 Task: Open Card Software Performance Review in Board Crisis Planning to Workspace Corporate Finance and add a team member Softage.1@softage.net, a label Orange, a checklist Compensation and Benefits, an attachment from Trello, a color Orange and finally, add a card description 'Develop and launch new email marketing campaign for lead generation' and a comment 'Given the potential impact of this task on our customers, let us ensure that we approach it with a focus on customer satisfaction and experience.'. Add a start date 'Jan 05, 1900' with a due date 'Jan 12, 1900'
Action: Mouse moved to (81, 269)
Screenshot: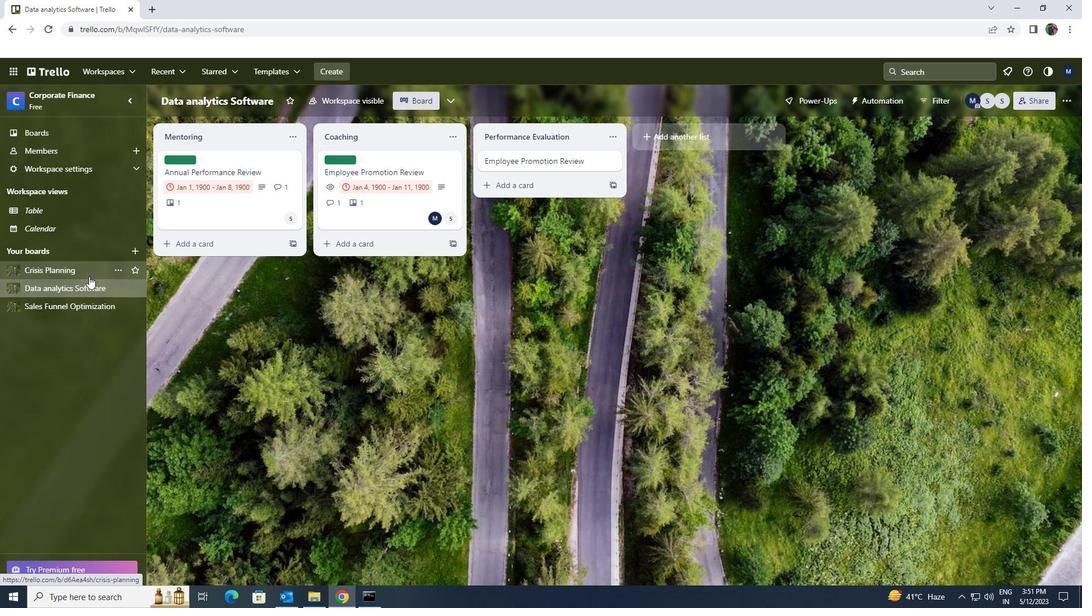 
Action: Mouse pressed left at (81, 269)
Screenshot: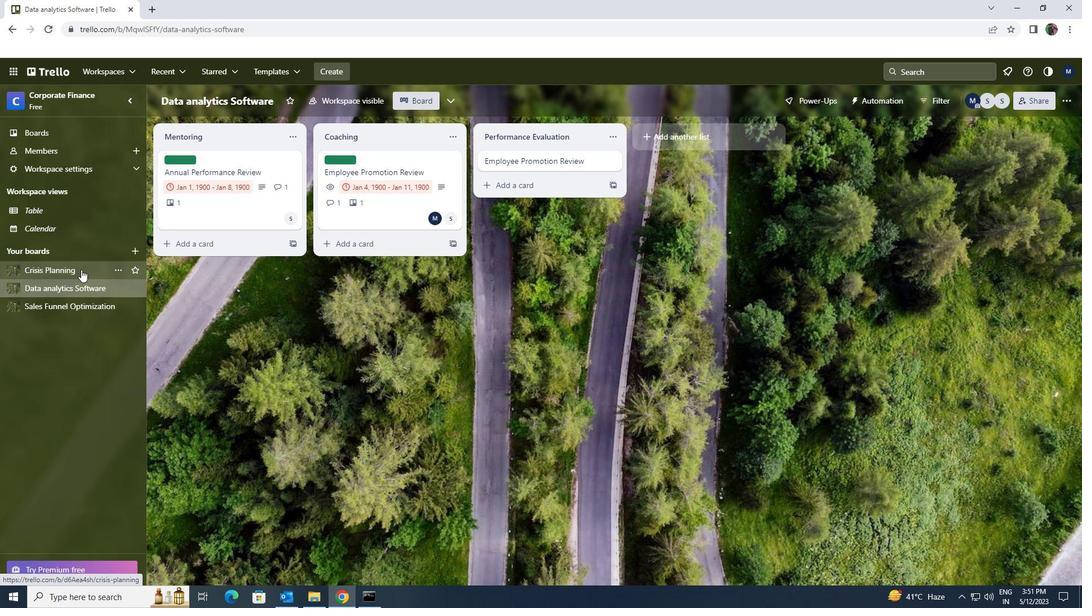 
Action: Mouse moved to (366, 165)
Screenshot: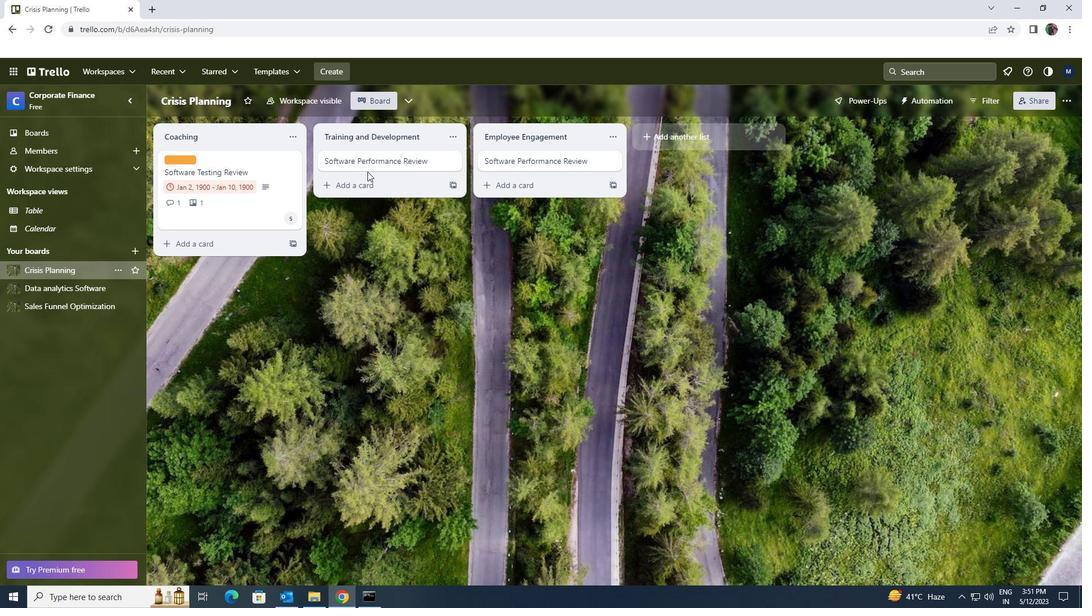 
Action: Mouse pressed left at (366, 165)
Screenshot: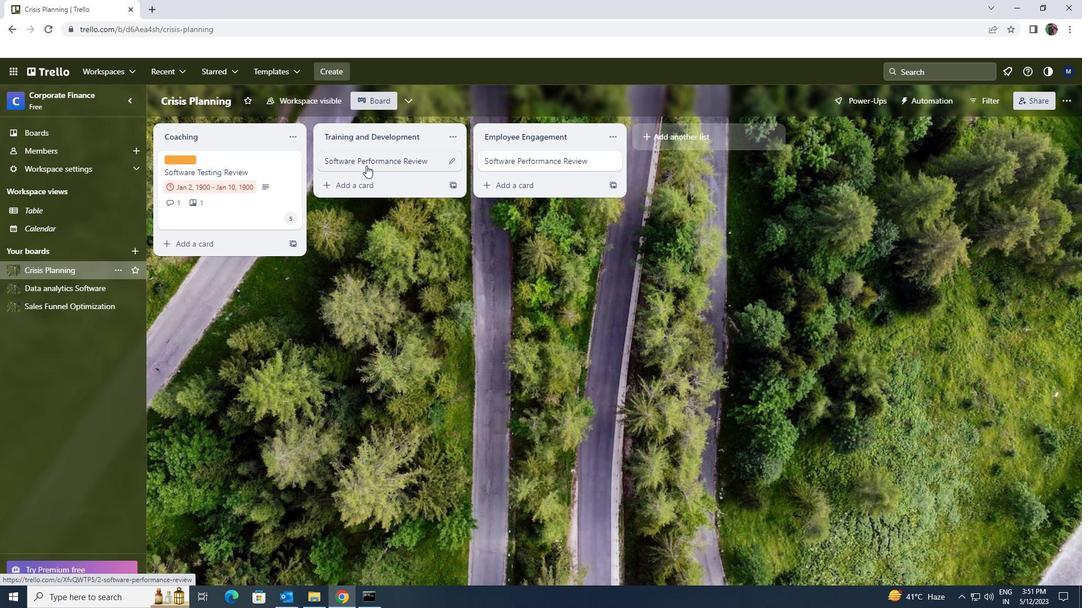 
Action: Mouse moved to (656, 198)
Screenshot: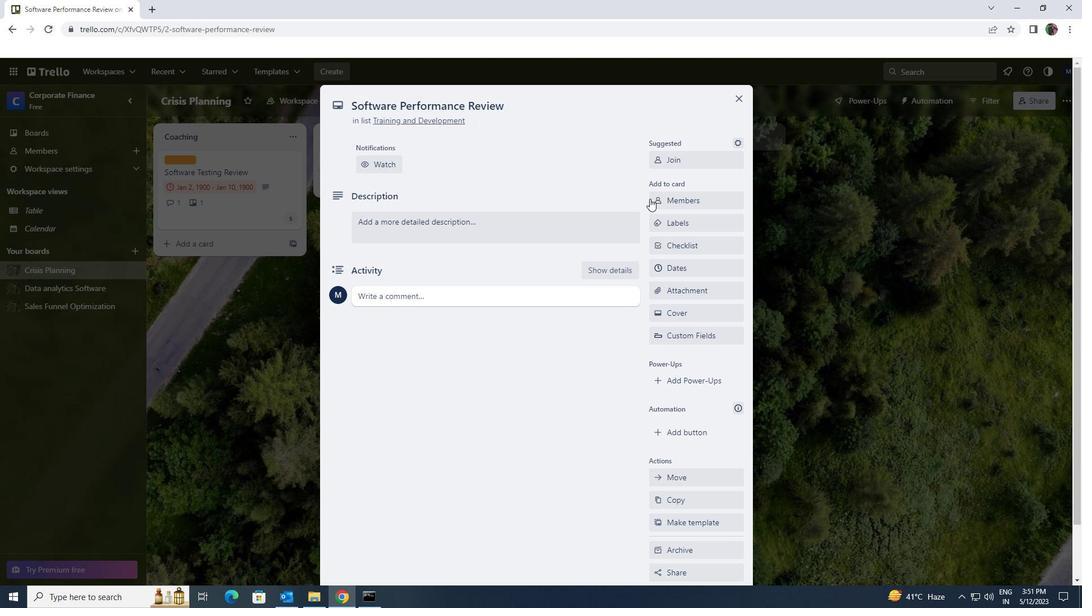 
Action: Mouse pressed left at (656, 198)
Screenshot: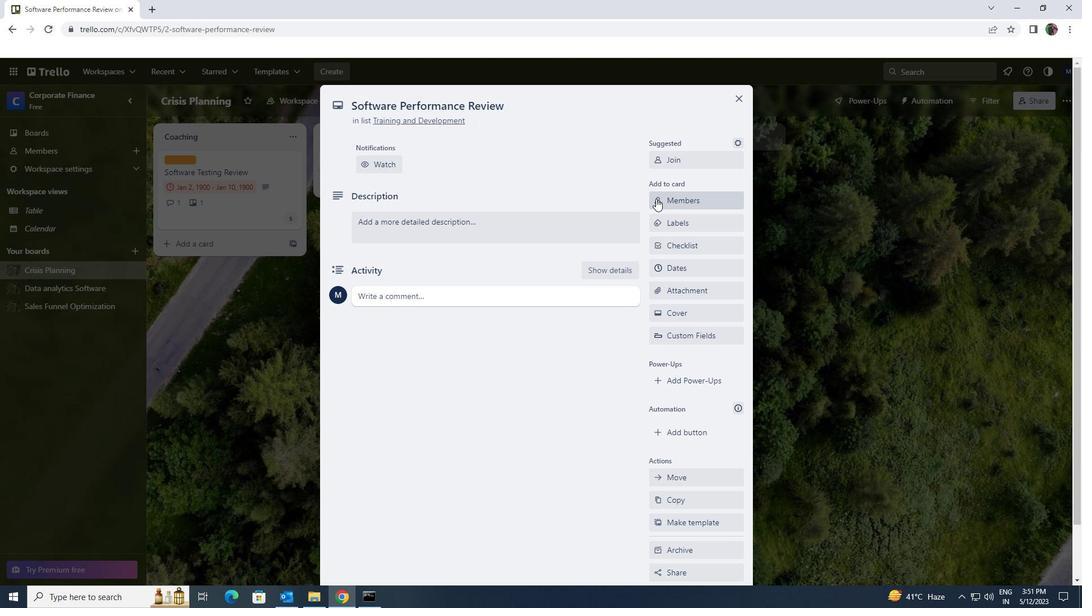 
Action: Mouse moved to (667, 250)
Screenshot: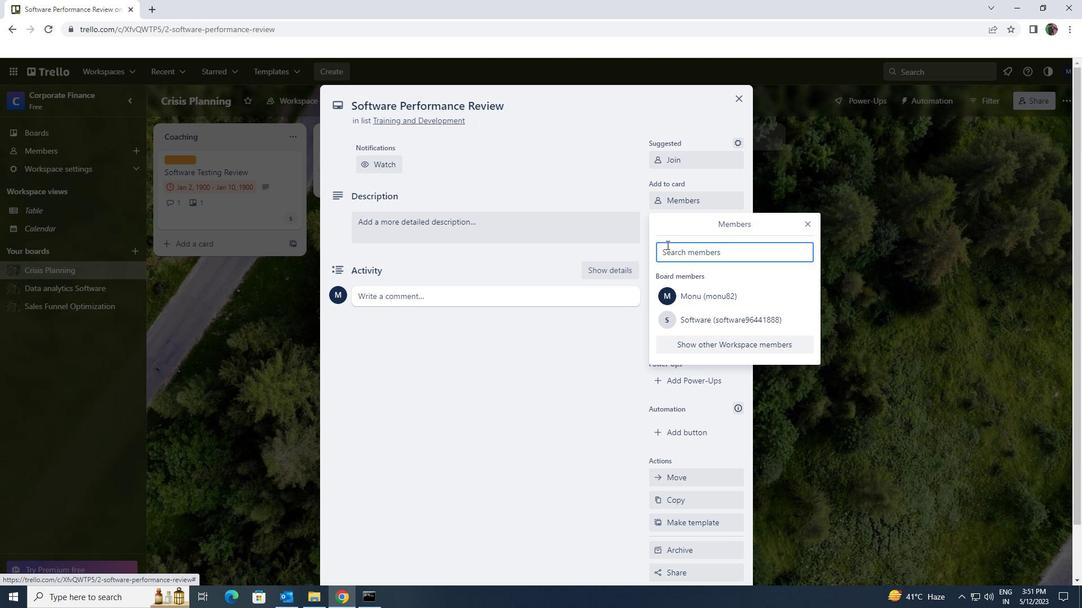 
Action: Key pressed ssoftware.1<Key.shift>@SOFTA<Key.backspace>WARE.NET
Screenshot: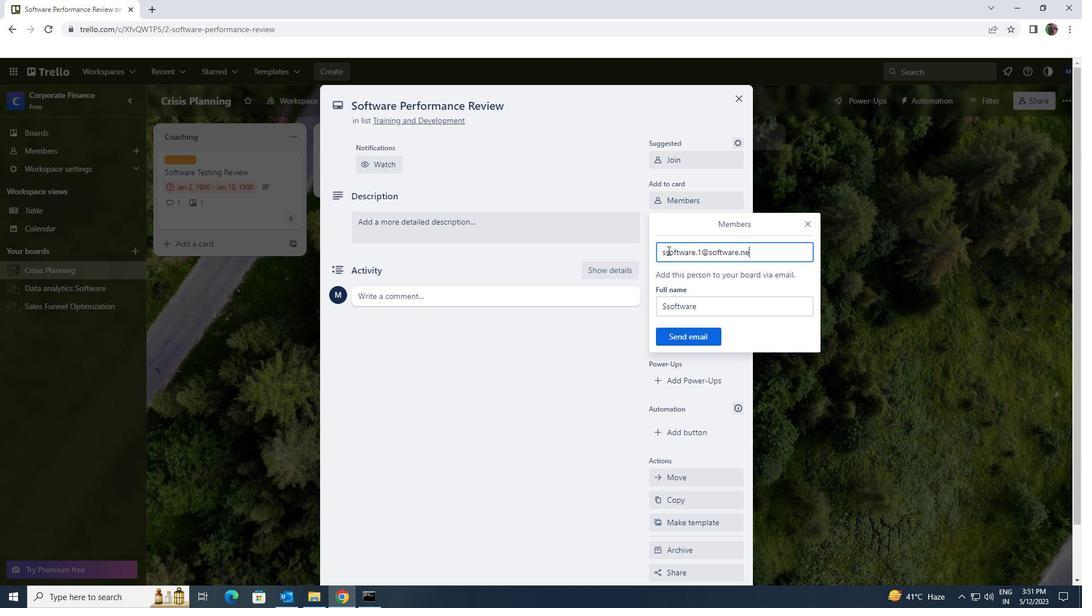 
Action: Mouse moved to (698, 331)
Screenshot: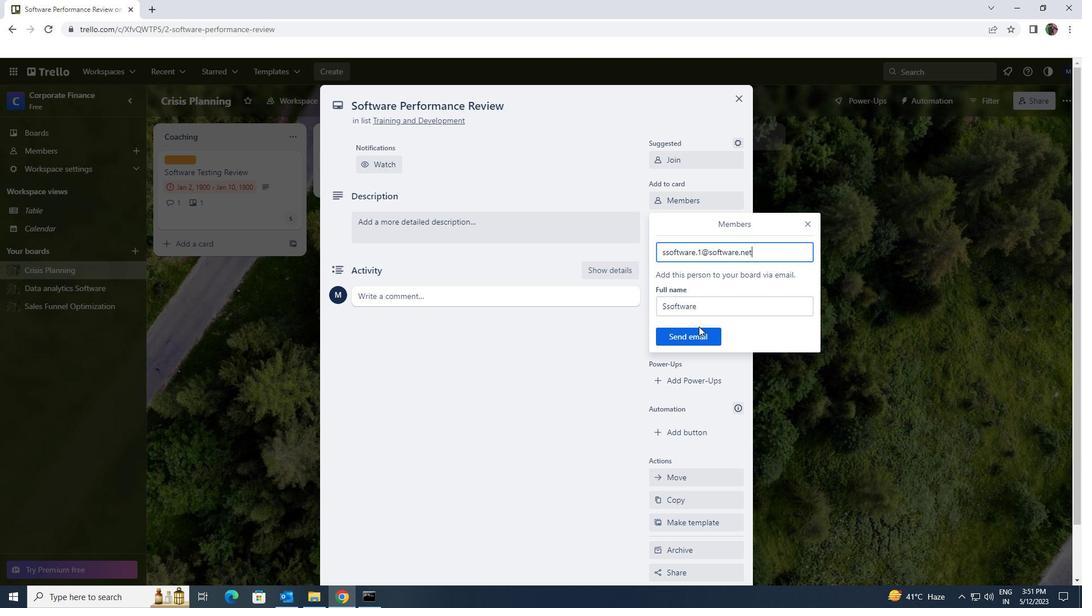 
Action: Mouse pressed left at (698, 331)
Screenshot: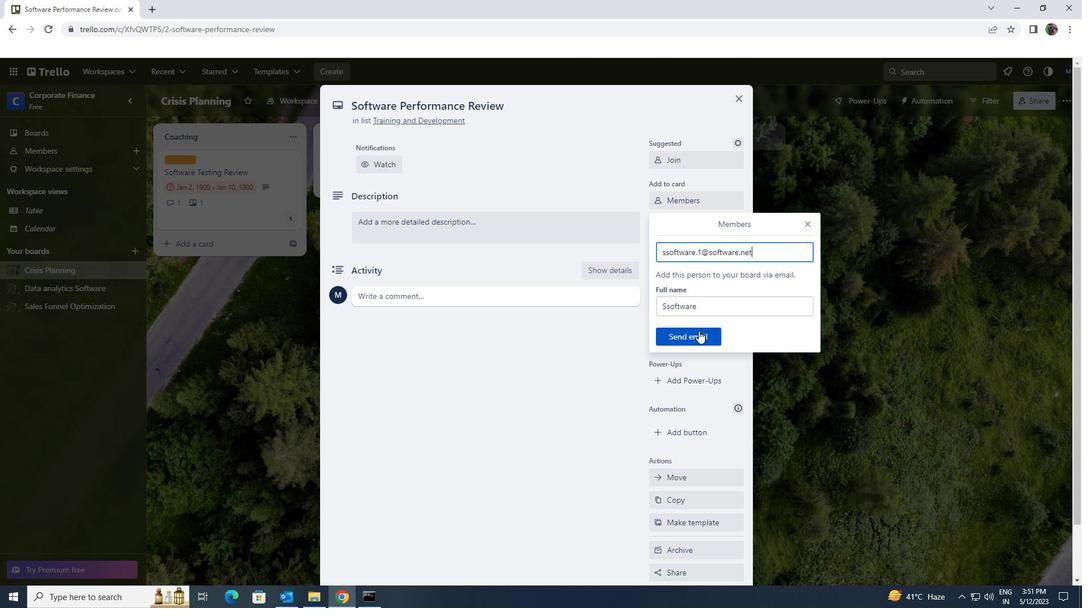 
Action: Mouse moved to (687, 218)
Screenshot: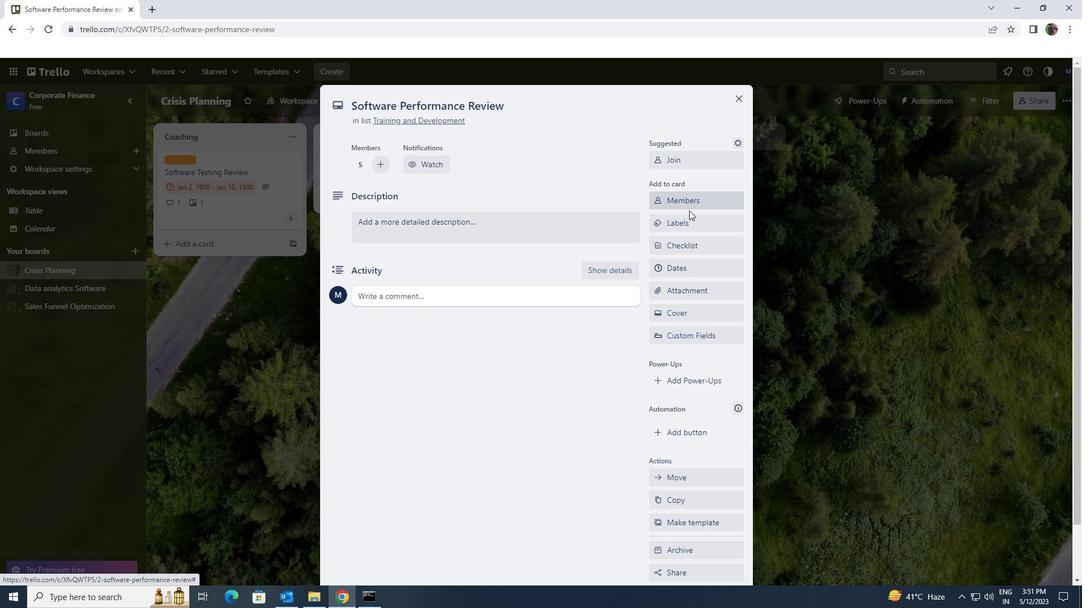 
Action: Mouse pressed left at (687, 218)
Screenshot: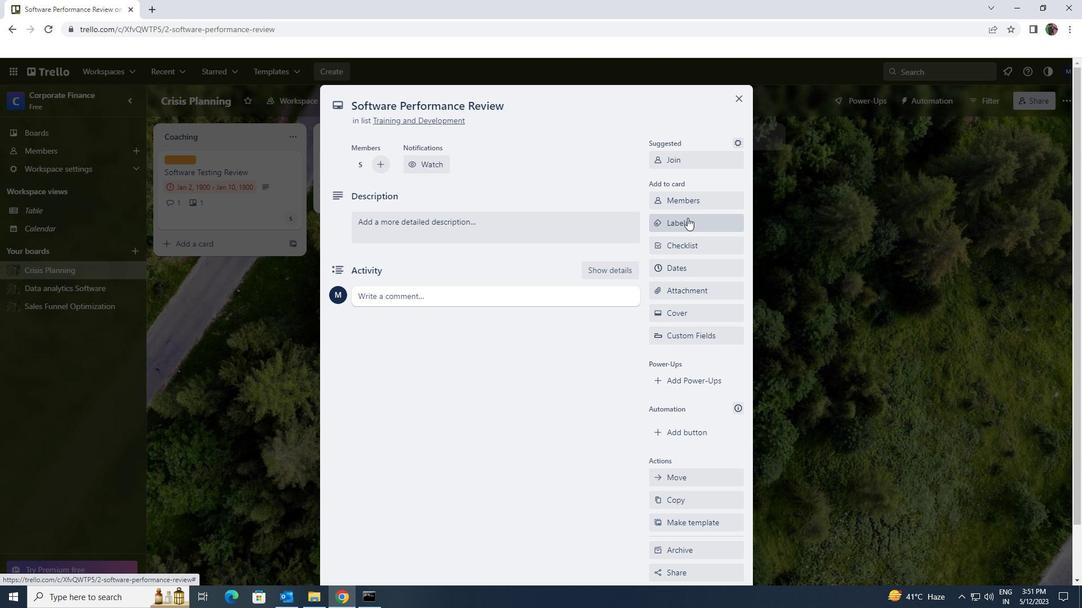 
Action: Mouse moved to (704, 443)
Screenshot: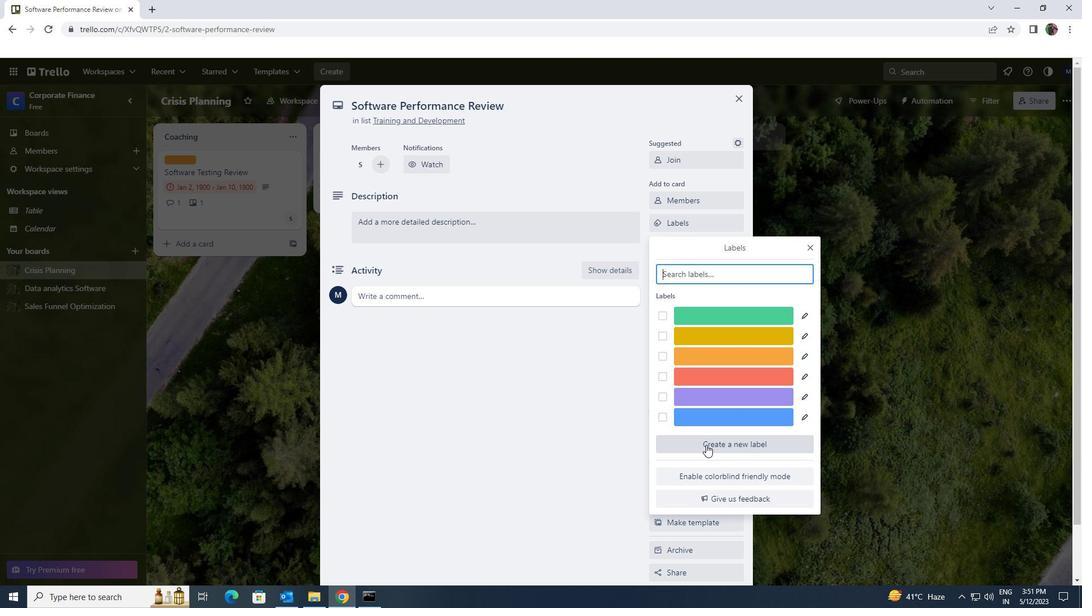 
Action: Mouse pressed left at (704, 443)
Screenshot: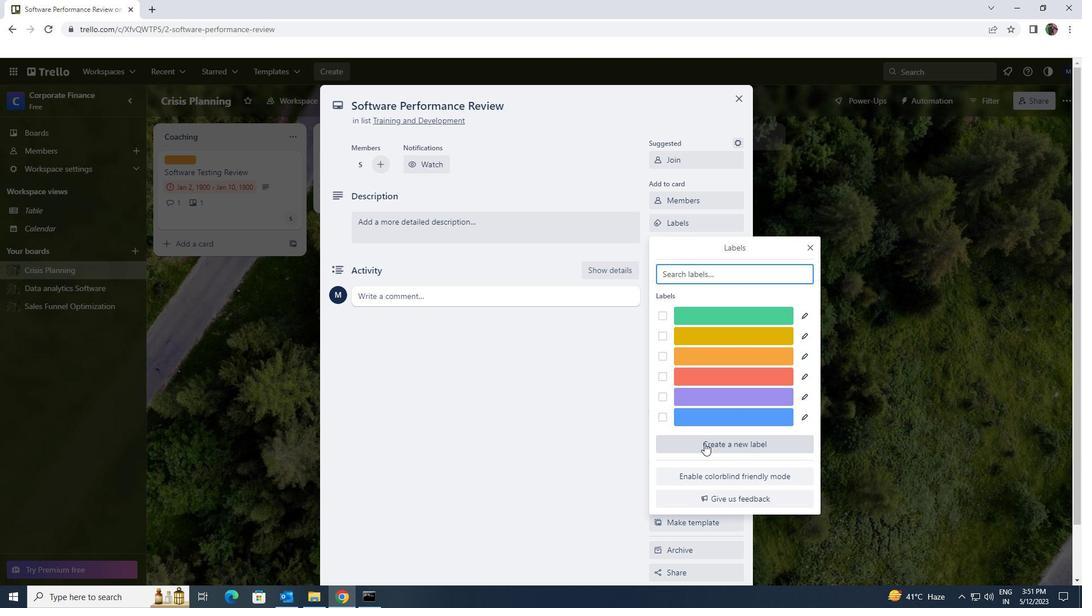 
Action: Mouse moved to (745, 413)
Screenshot: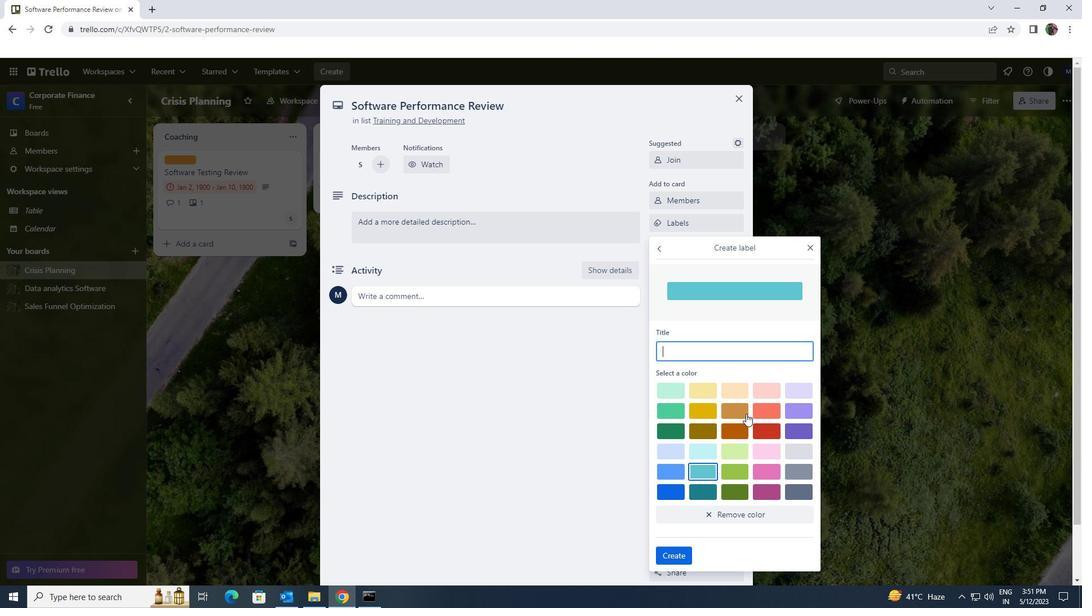 
Action: Mouse pressed left at (745, 413)
Screenshot: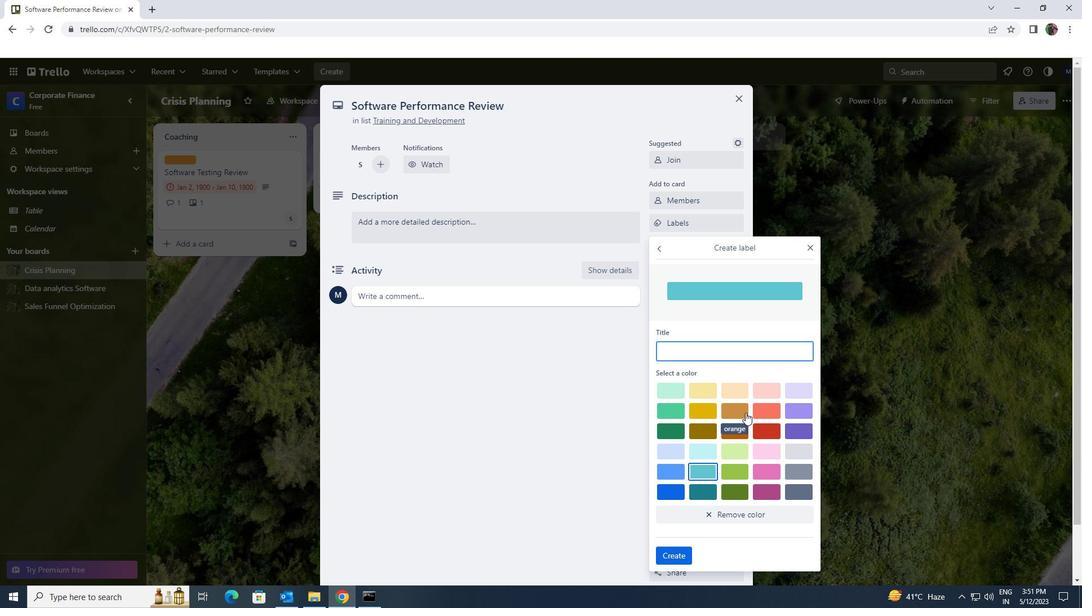 
Action: Mouse moved to (684, 553)
Screenshot: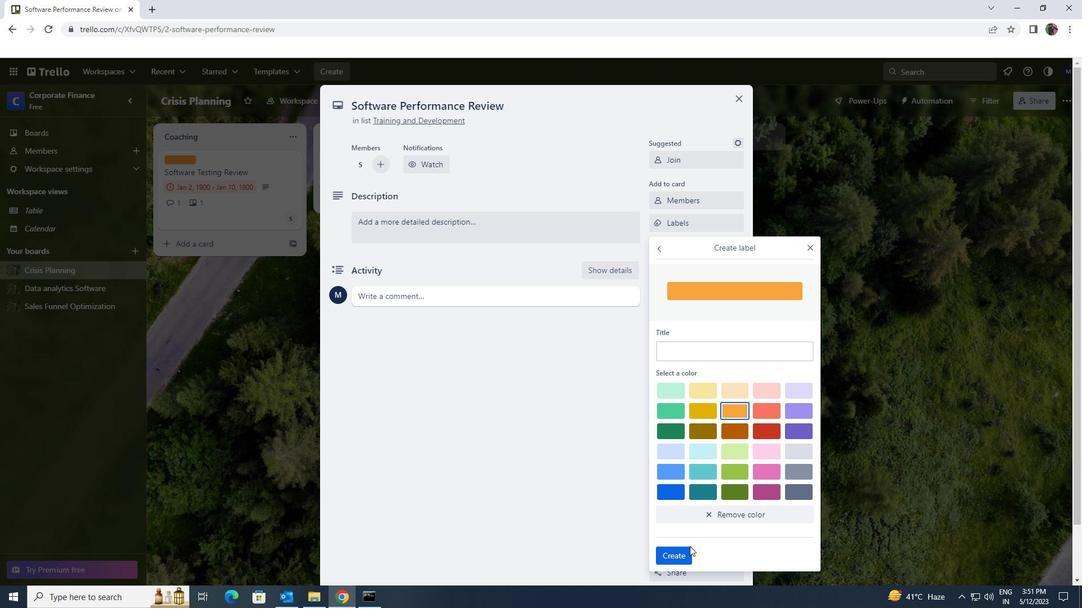 
Action: Mouse pressed left at (684, 553)
Screenshot: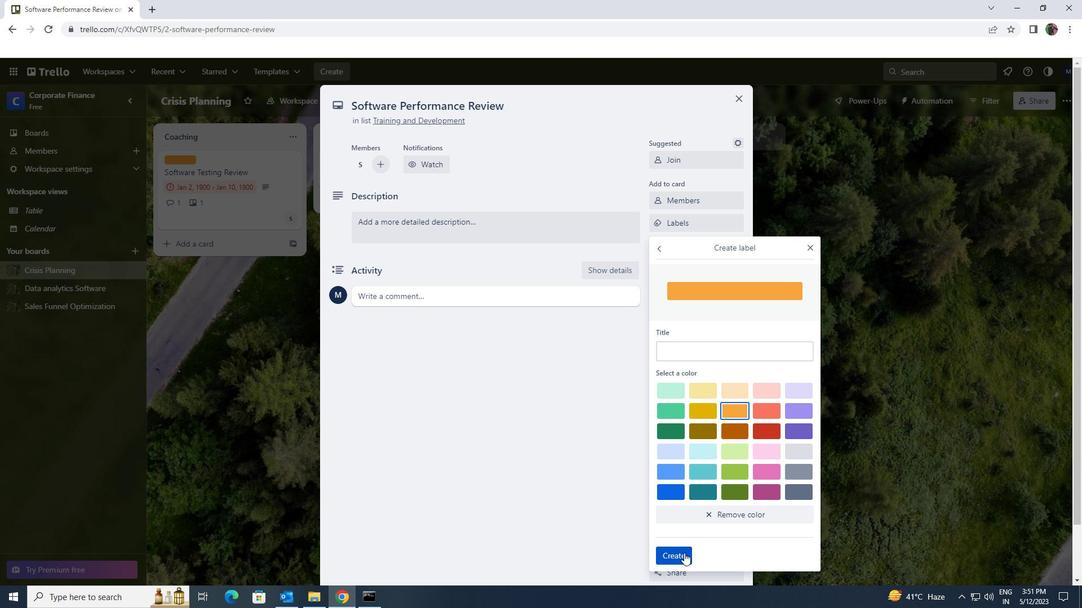 
Action: Mouse moved to (810, 246)
Screenshot: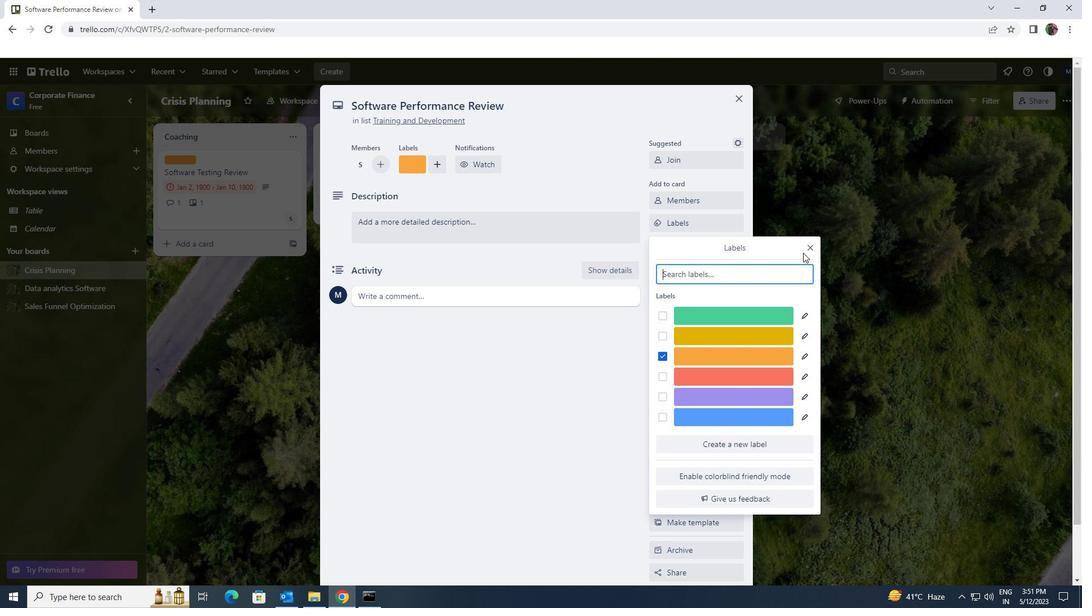 
Action: Mouse pressed left at (810, 246)
Screenshot: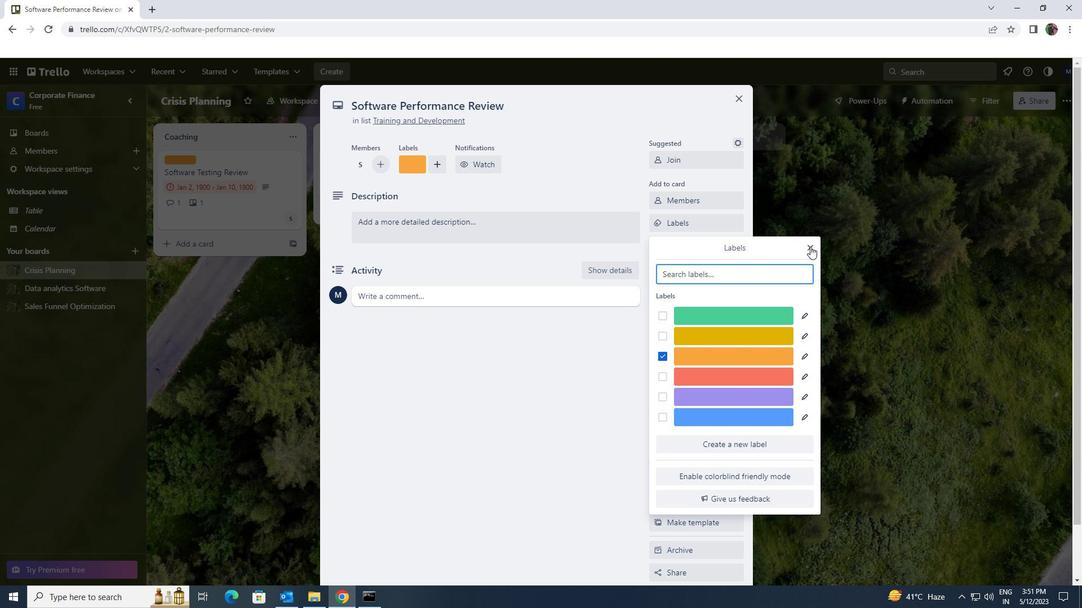 
Action: Mouse moved to (716, 245)
Screenshot: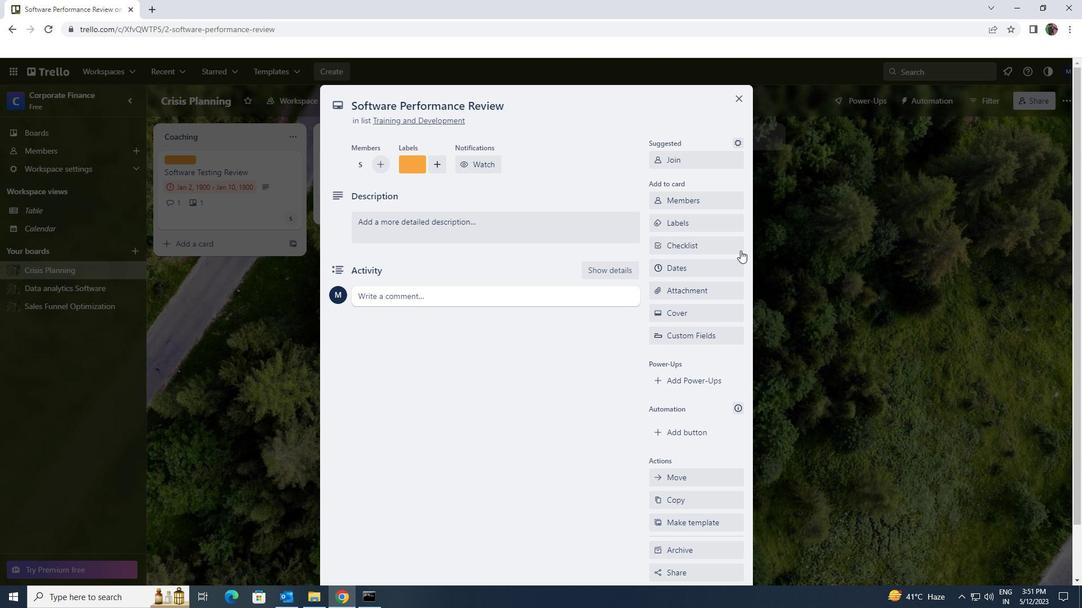 
Action: Mouse pressed left at (716, 245)
Screenshot: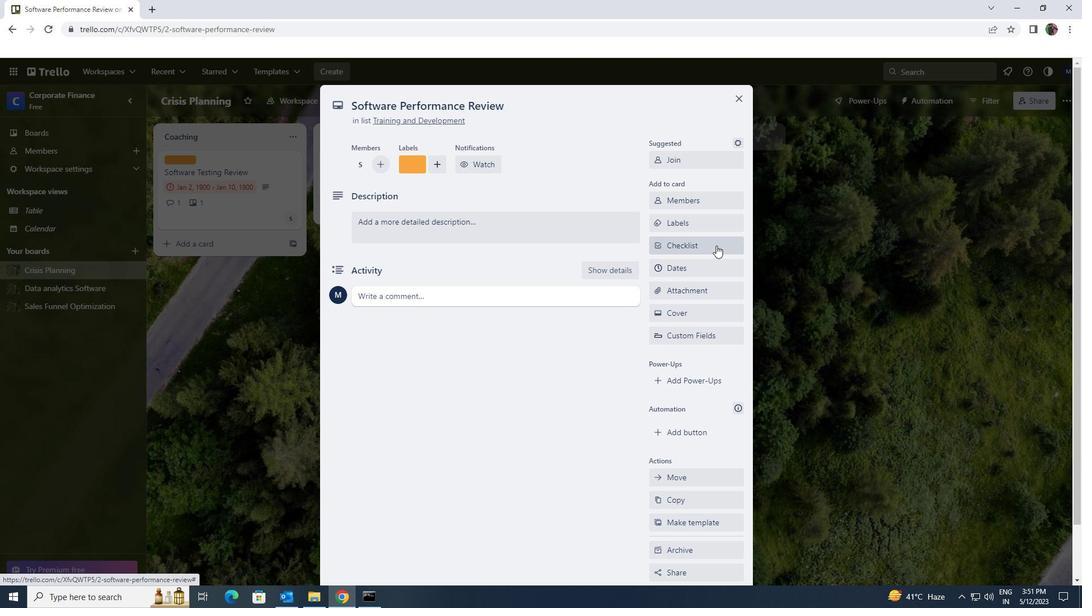 
Action: Key pressed <Key.shift>COMPENSATION<Key.space>AND<Key.space>BENEFITS
Screenshot: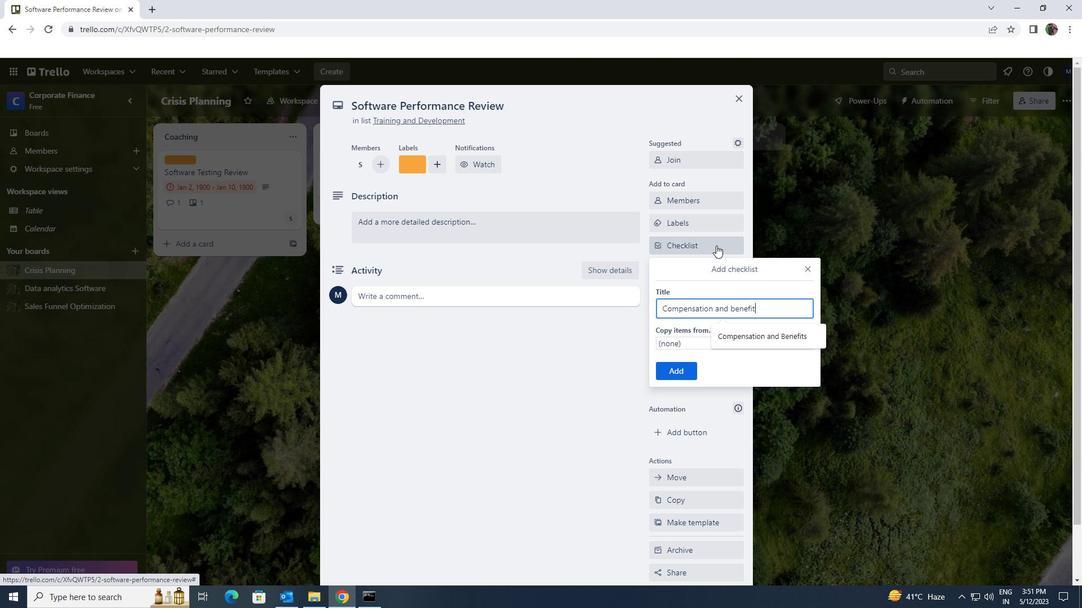 
Action: Mouse moved to (668, 370)
Screenshot: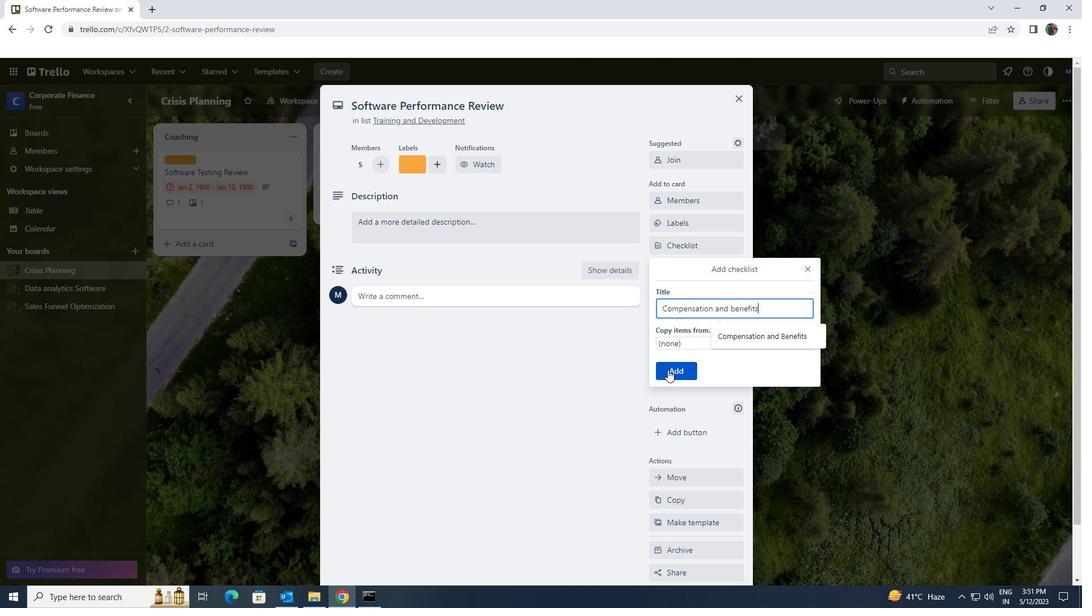 
Action: Mouse pressed left at (668, 370)
Screenshot: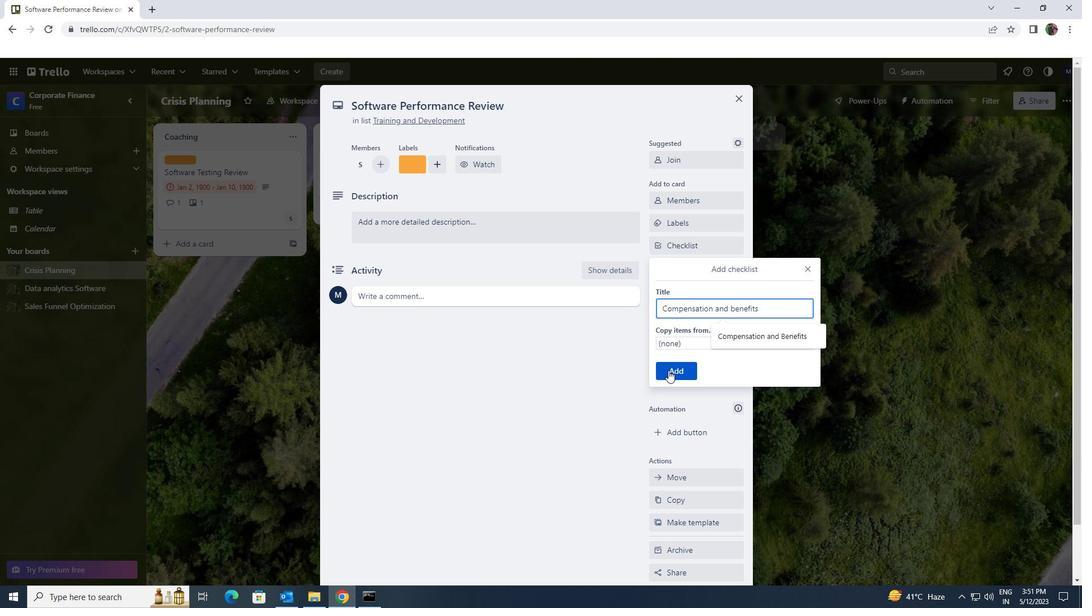 
Action: Mouse moved to (691, 286)
Screenshot: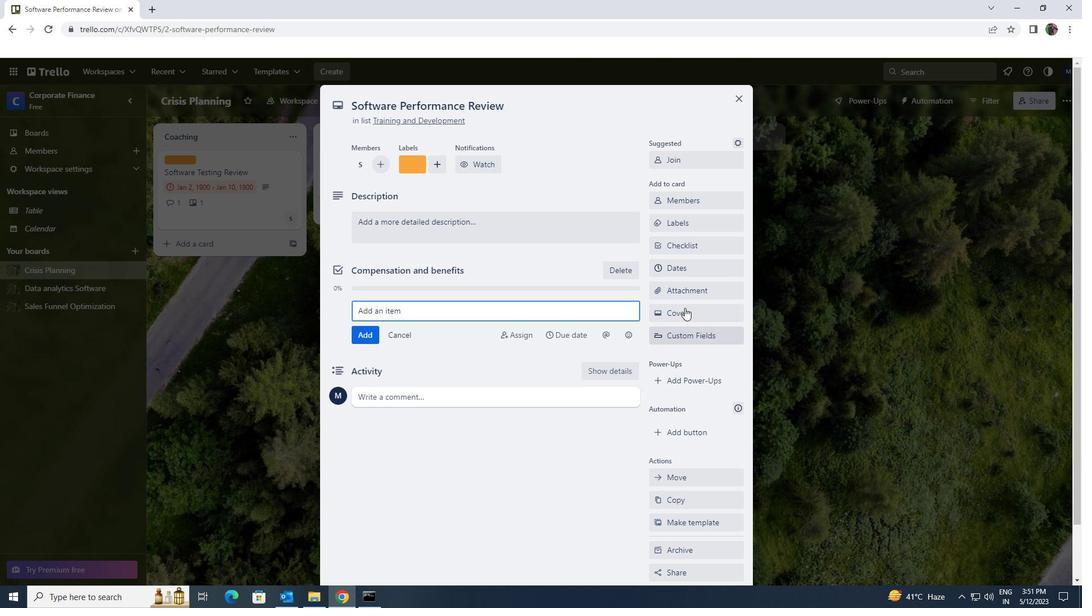 
Action: Mouse pressed left at (691, 286)
Screenshot: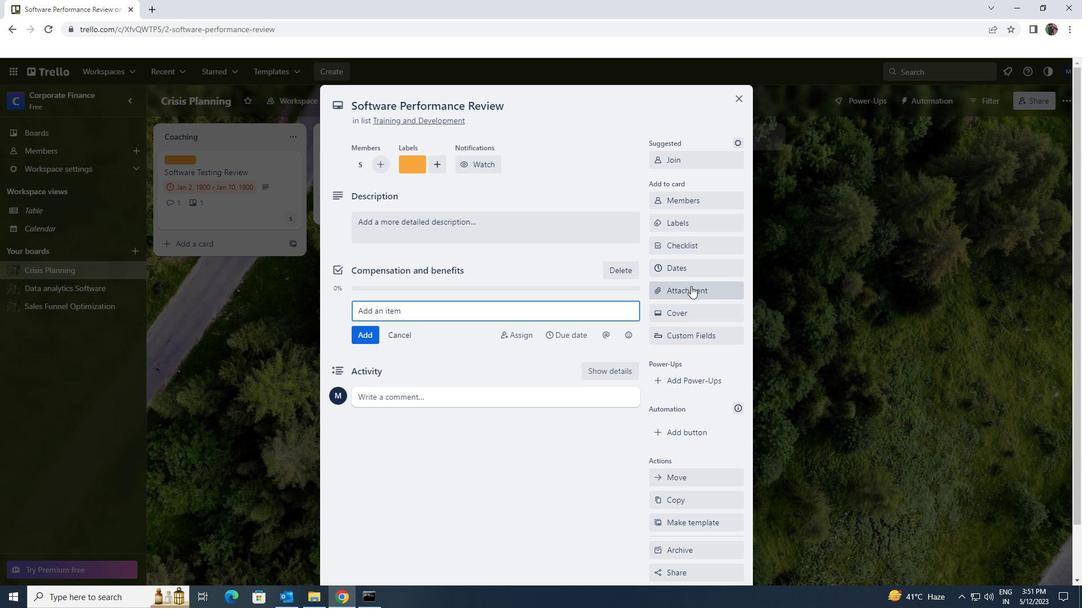 
Action: Mouse moved to (683, 356)
Screenshot: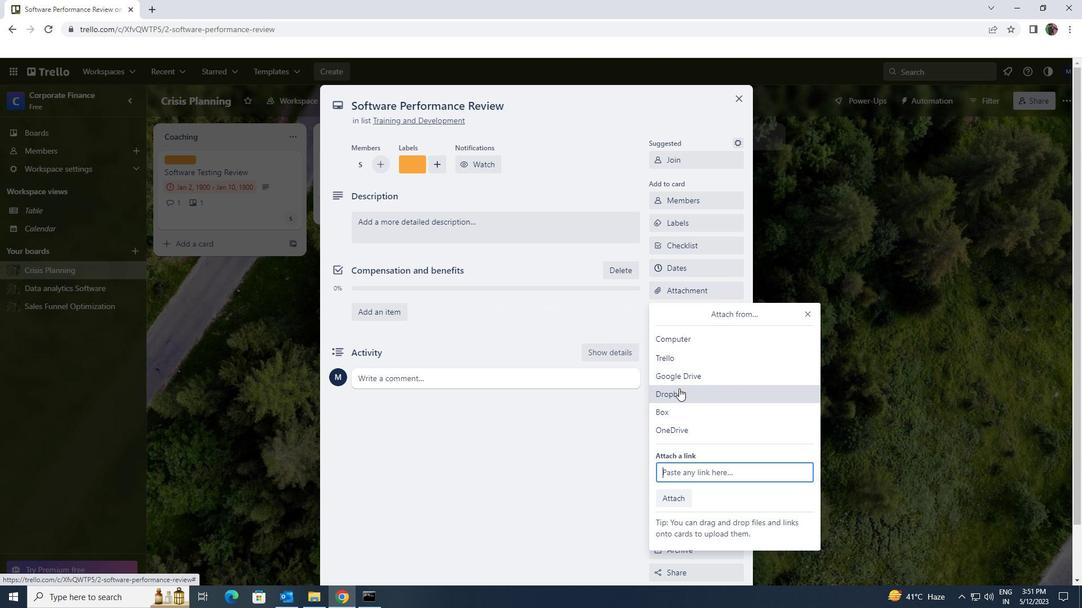 
Action: Mouse pressed left at (683, 356)
Screenshot: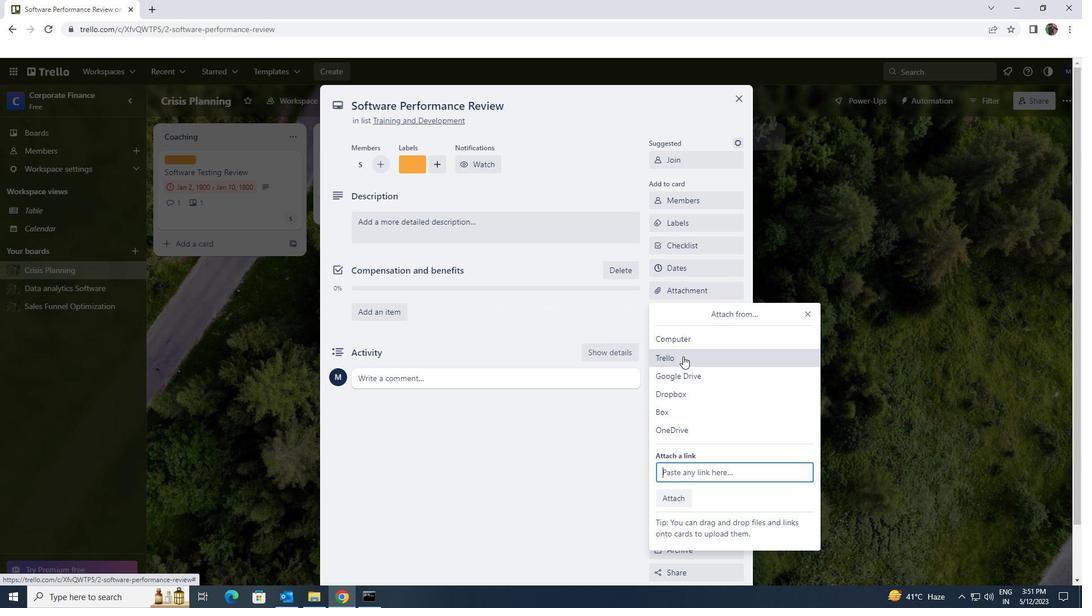 
Action: Mouse moved to (682, 391)
Screenshot: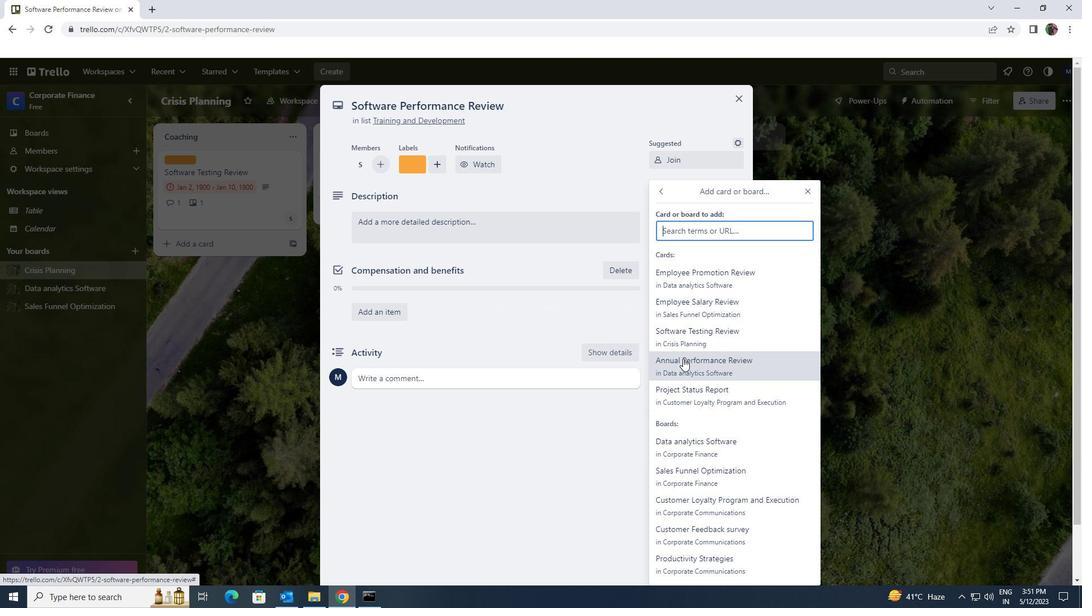 
Action: Mouse pressed left at (682, 391)
Screenshot: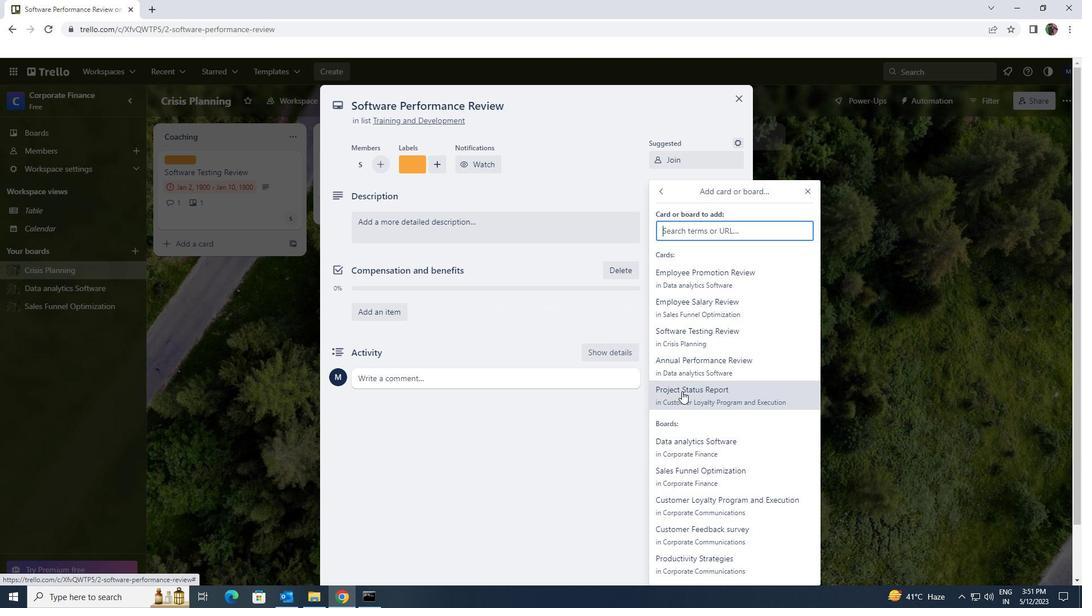 
Action: Mouse moved to (573, 226)
Screenshot: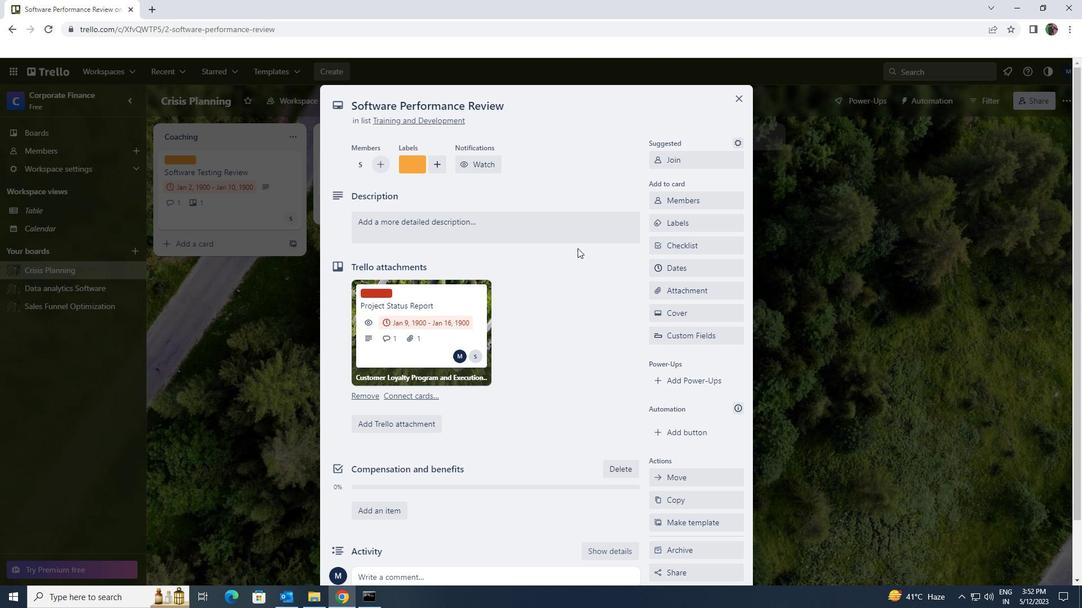
Action: Mouse pressed left at (573, 226)
Screenshot: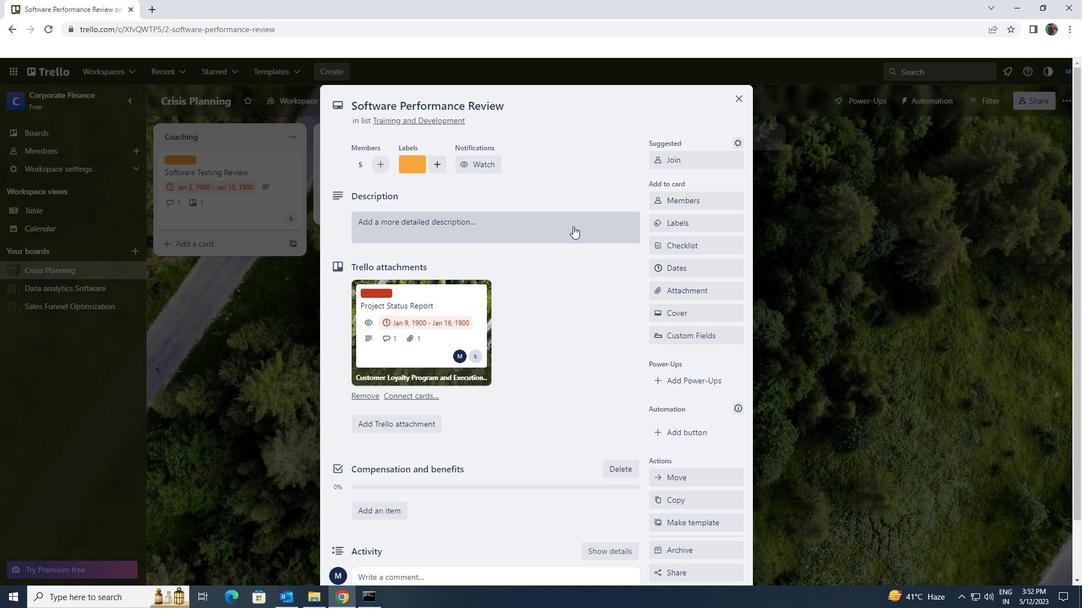 
Action: Key pressed <Key.shift><Key.shift><Key.shift><Key.shift><Key.shift><Key.shift><Key.shift><Key.shift><Key.shift><Key.shift><Key.shift><Key.shift><Key.shift><Key.shift><Key.shift><Key.shift><Key.shift><Key.shift><Key.shift><Key.shift><Key.shift><Key.shift><Key.shift><Key.shift>DEVELOP<Key.space>AND<Key.space>LAUNCH<Key.space>NEW<Key.space>EMAIL<Key.space>MARKETING<Key.space>CAMPAIGN<Key.space>FOR<Key.space>LEAD<Key.space>GENERATION<Key.space>
Screenshot: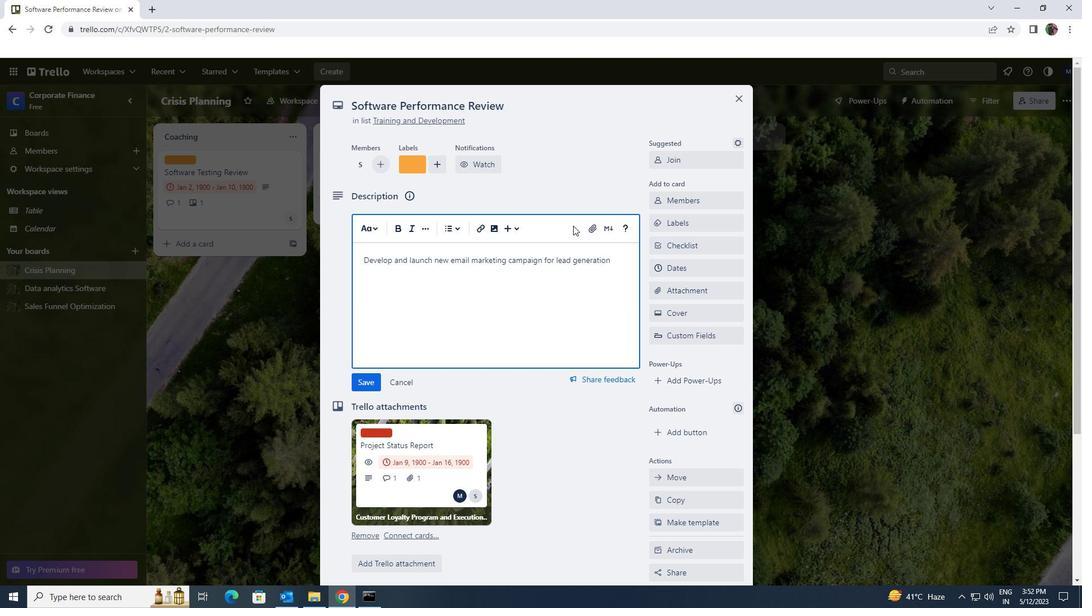 
Action: Mouse moved to (369, 376)
Screenshot: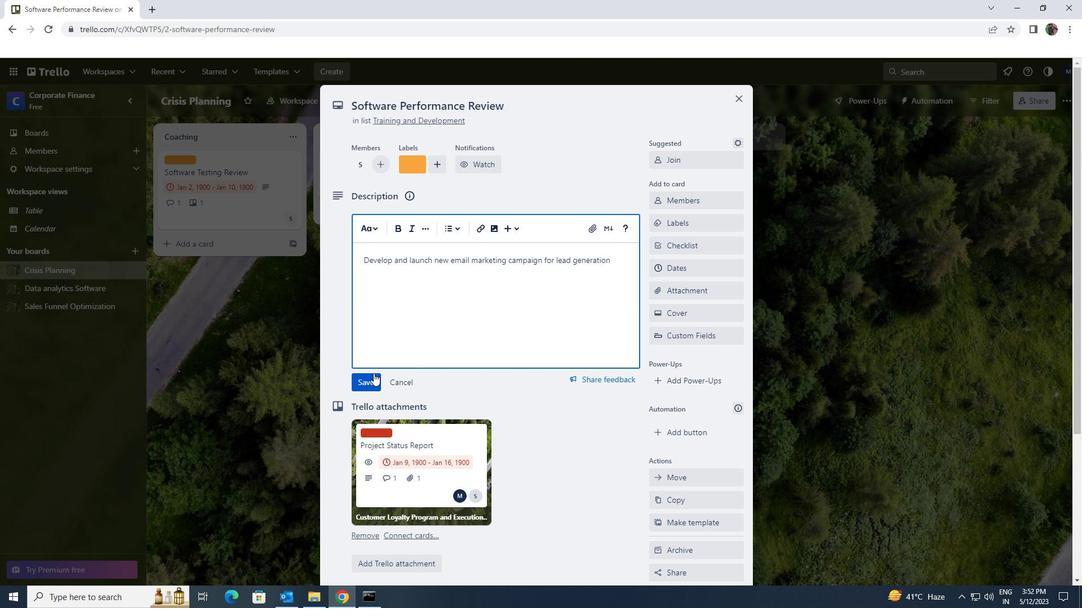 
Action: Mouse pressed left at (369, 376)
Screenshot: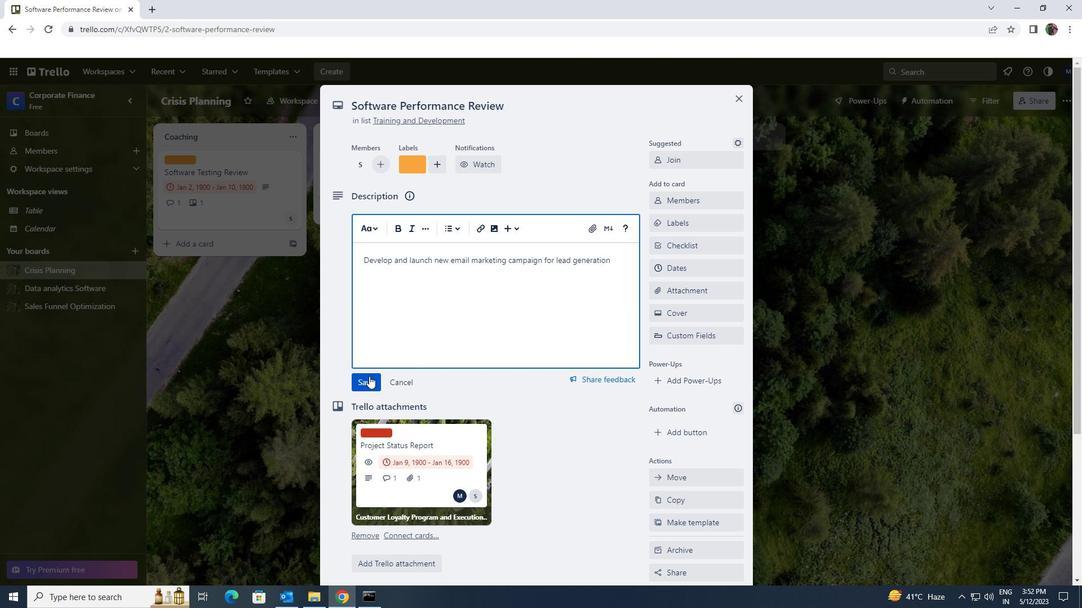 
Action: Mouse scrolled (369, 375) with delta (0, 0)
Screenshot: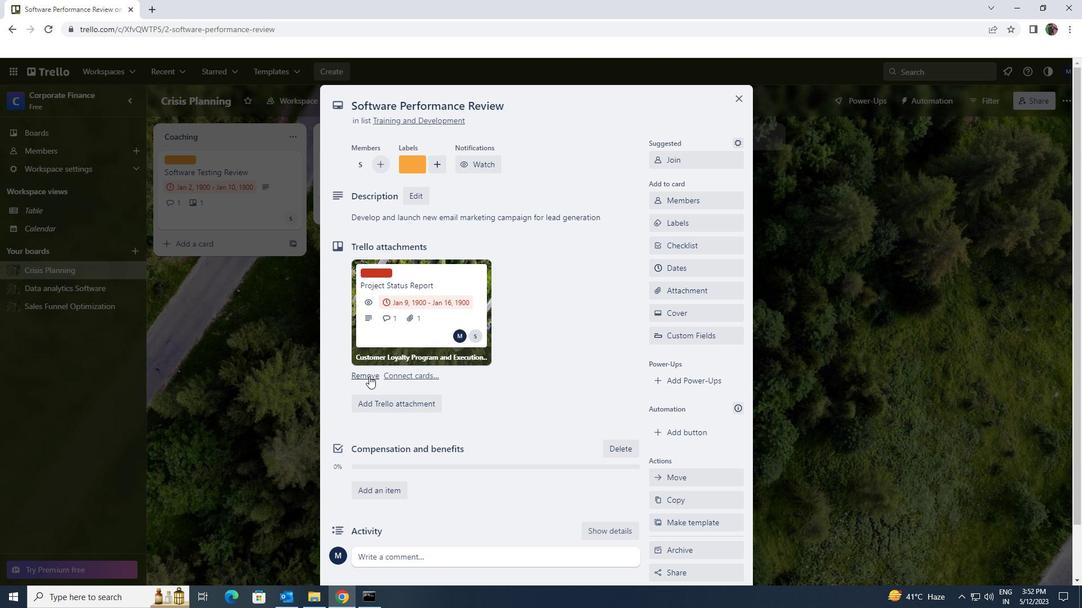 
Action: Mouse scrolled (369, 375) with delta (0, 0)
Screenshot: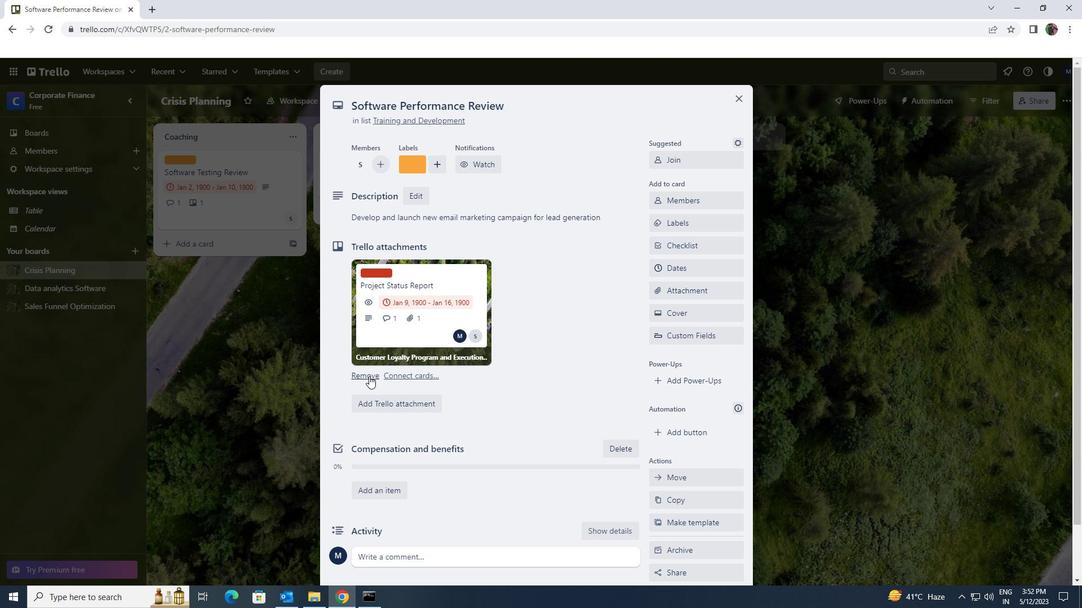
Action: Mouse scrolled (369, 375) with delta (0, 0)
Screenshot: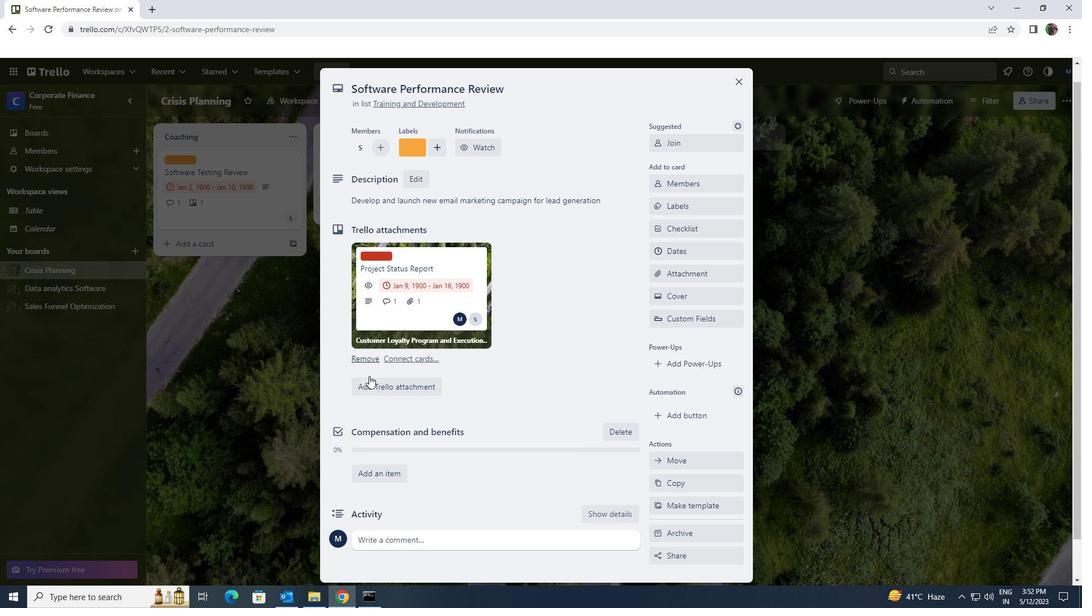 
Action: Mouse scrolled (369, 375) with delta (0, 0)
Screenshot: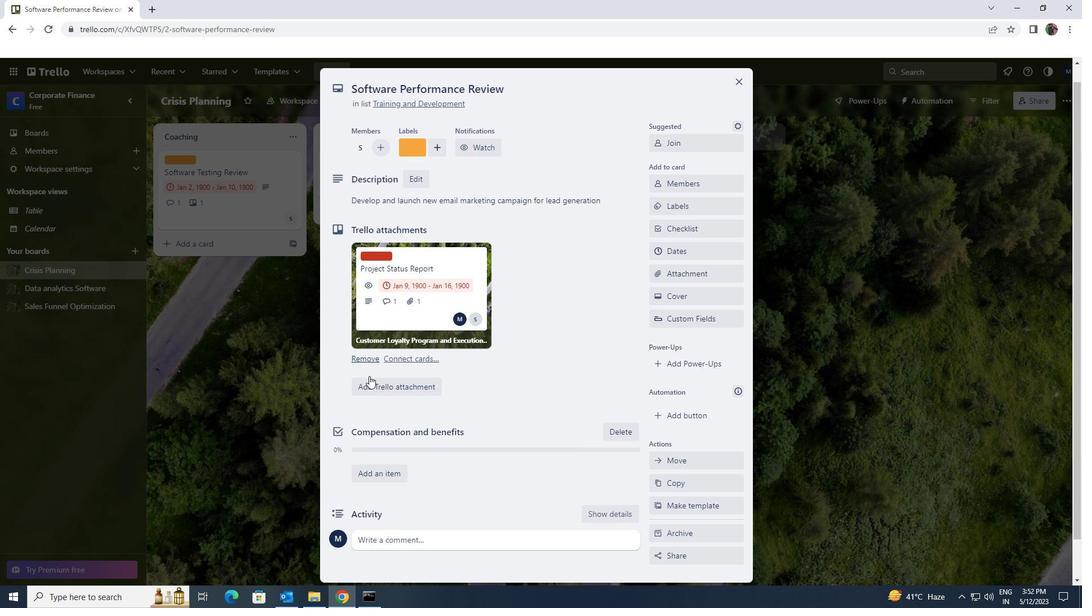 
Action: Mouse scrolled (369, 375) with delta (0, 0)
Screenshot: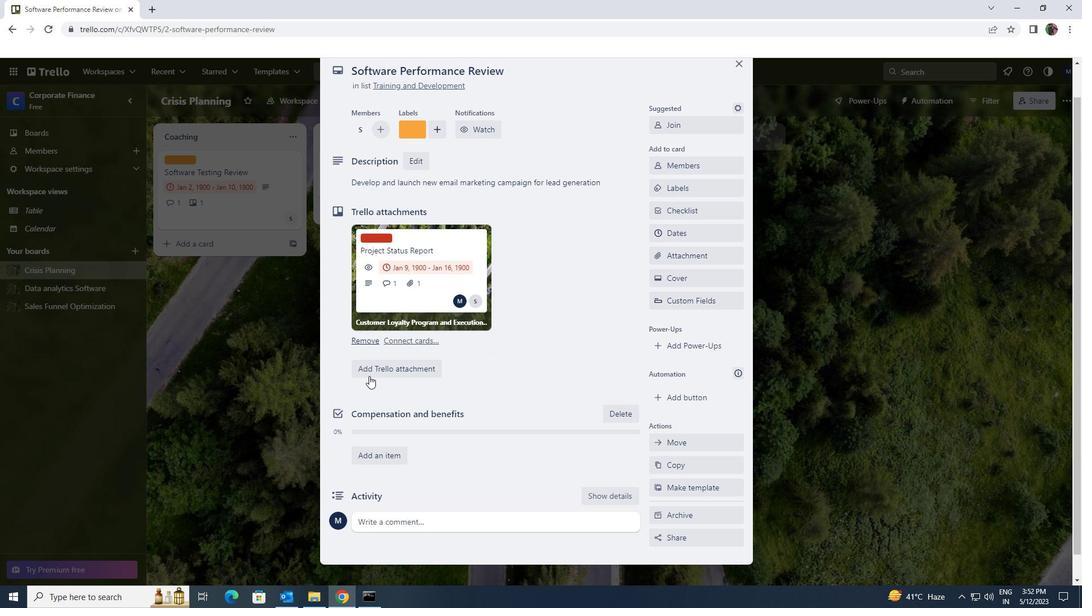
Action: Mouse moved to (390, 498)
Screenshot: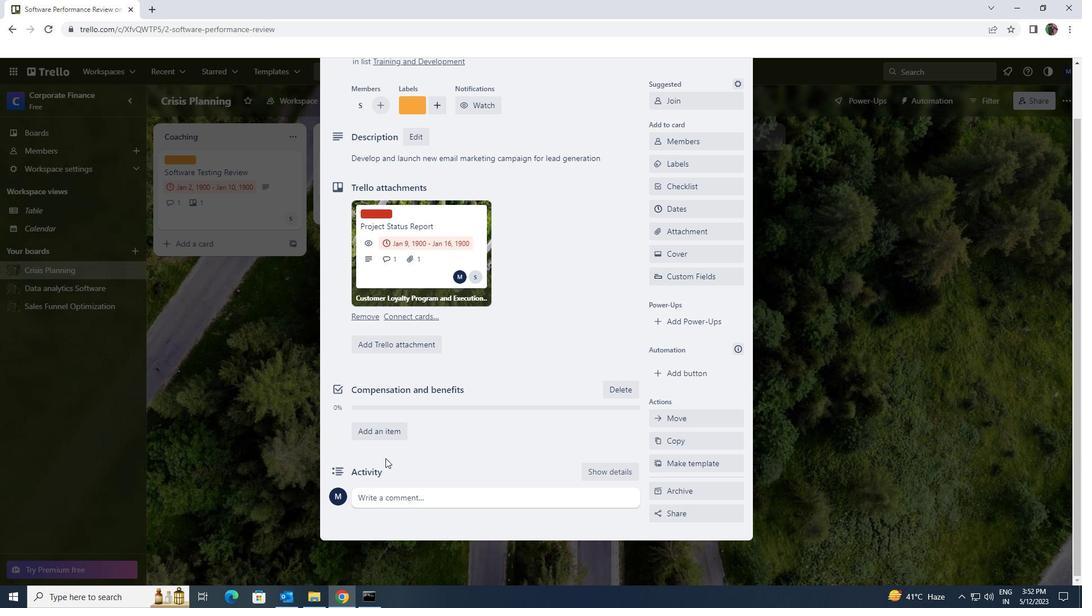 
Action: Mouse pressed left at (390, 498)
Screenshot: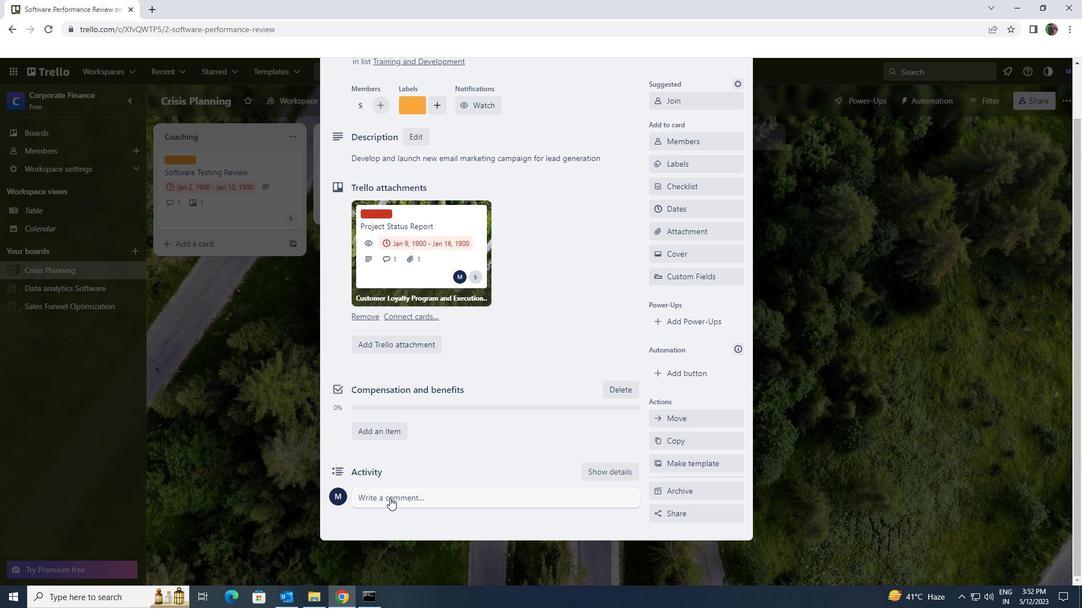 
Action: Mouse moved to (390, 498)
Screenshot: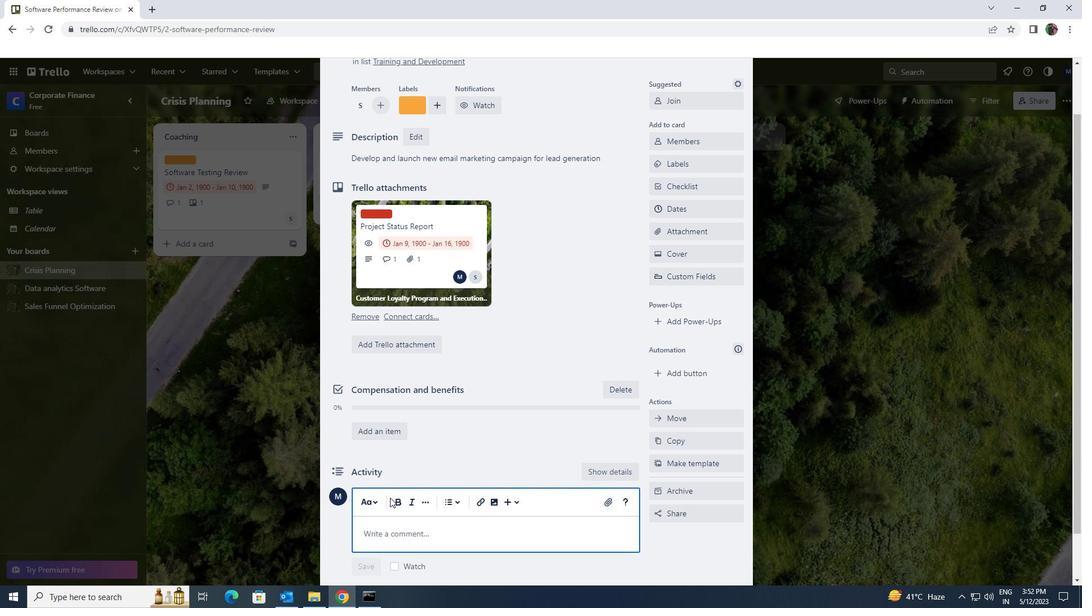 
Action: Key pressed <Key.shift>GIVEN<Key.space>THE<Key.space>POTENTIAL<Key.space>IMPACT<Key.space>OF<Key.space>THIS<Key.space>TASK<Key.space>ON<Key.space>OUR<Key.space>CUSTOMER<Key.space>LET<Key.space>US<Key.space>WE<Key.space>APPROACH<Key.space>IT<Key.space>WITH<Key.space><Key.space>FOCUS<Key.space>ON<Key.space>CUSTOMER<Key.space>SATISFU<Key.backspace>ACATION<Key.space><Key.backspace><Key.backspace><Key.backspace><Key.backspace><Key.backspace><Key.backspace><Key.backspace>CTION<Key.space>AN<Key.space><Key.backspace>D<Key.space>EXPERIENCE.
Screenshot: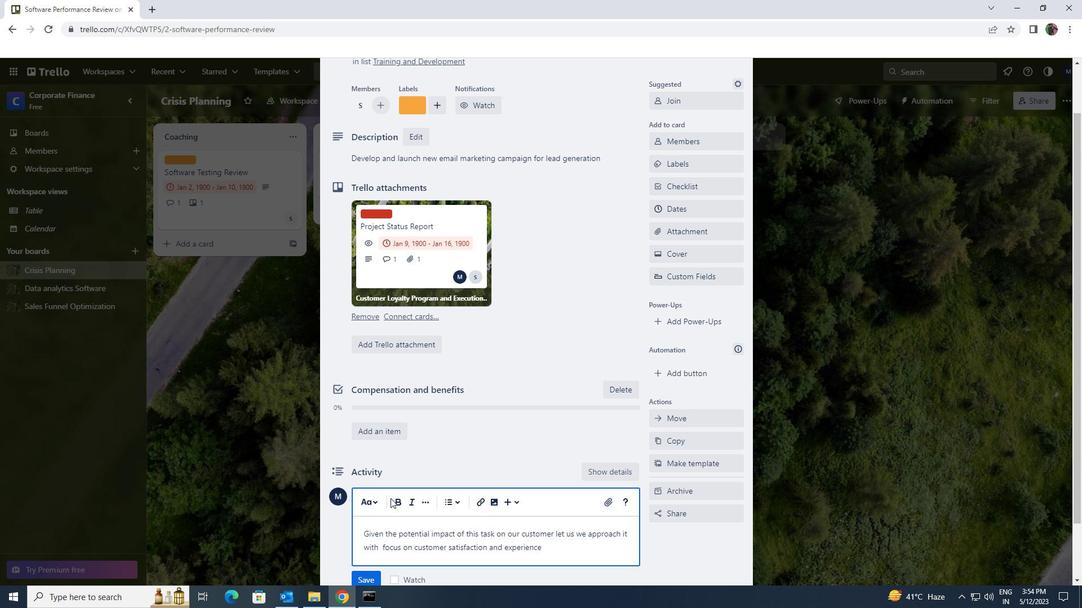 
Action: Mouse scrolled (390, 498) with delta (0, 0)
Screenshot: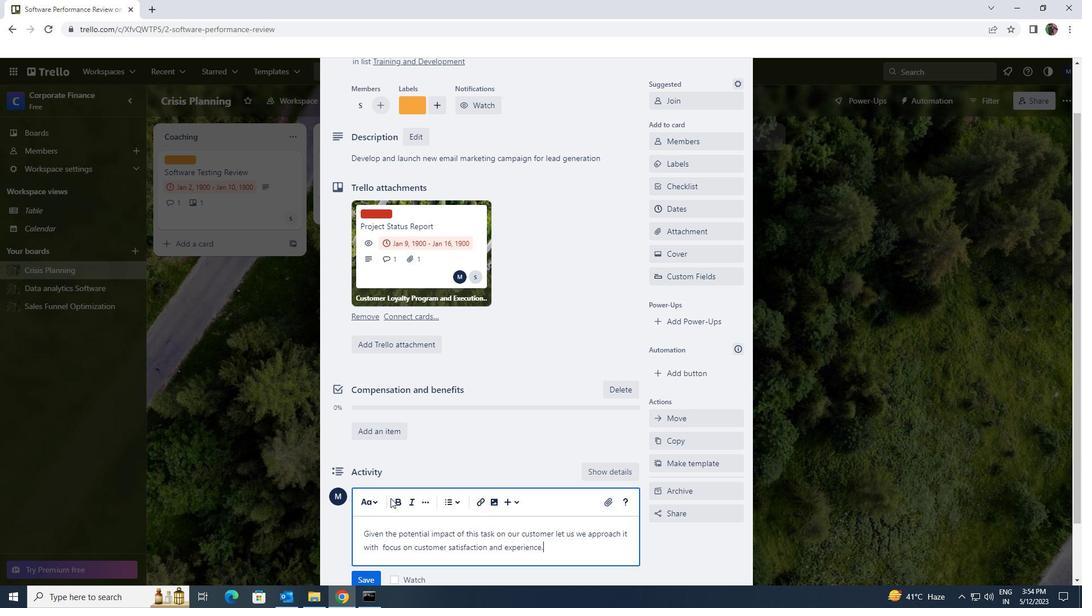 
Action: Mouse moved to (373, 527)
Screenshot: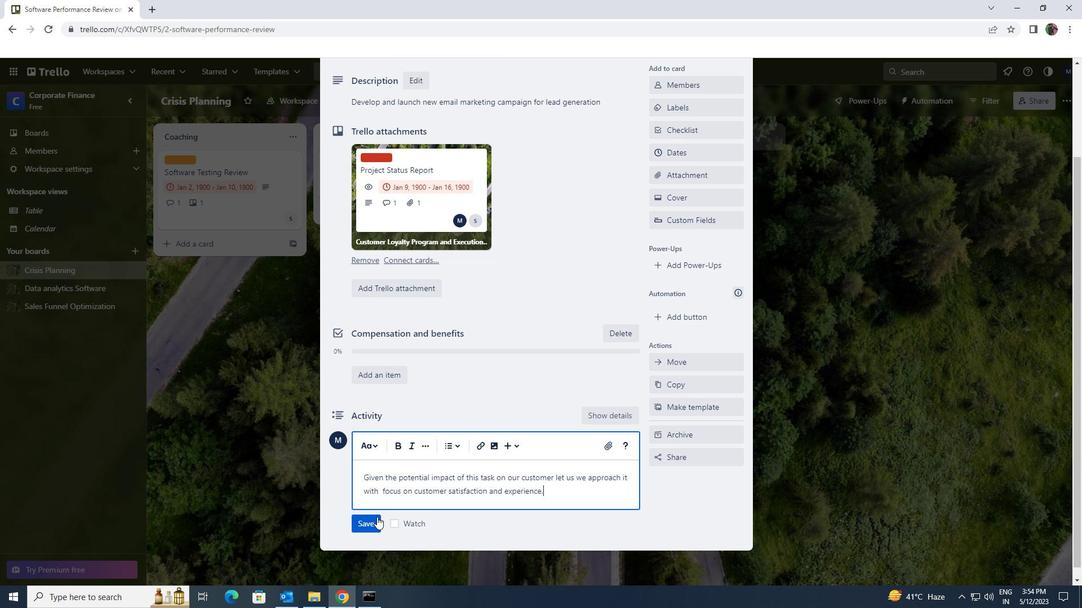 
Action: Mouse pressed left at (373, 527)
Screenshot: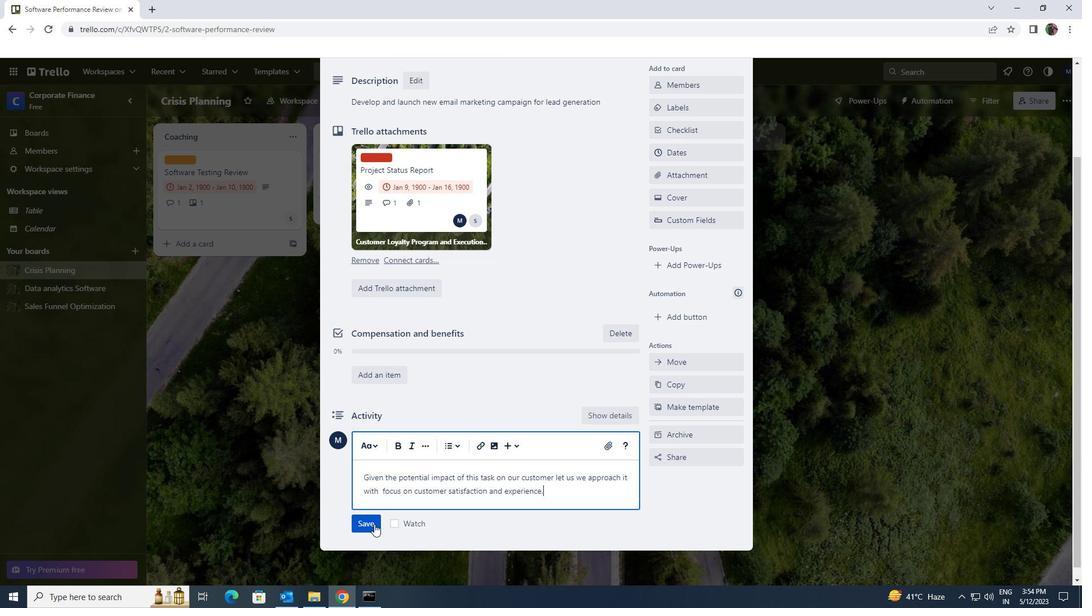 
Action: Mouse moved to (533, 478)
Screenshot: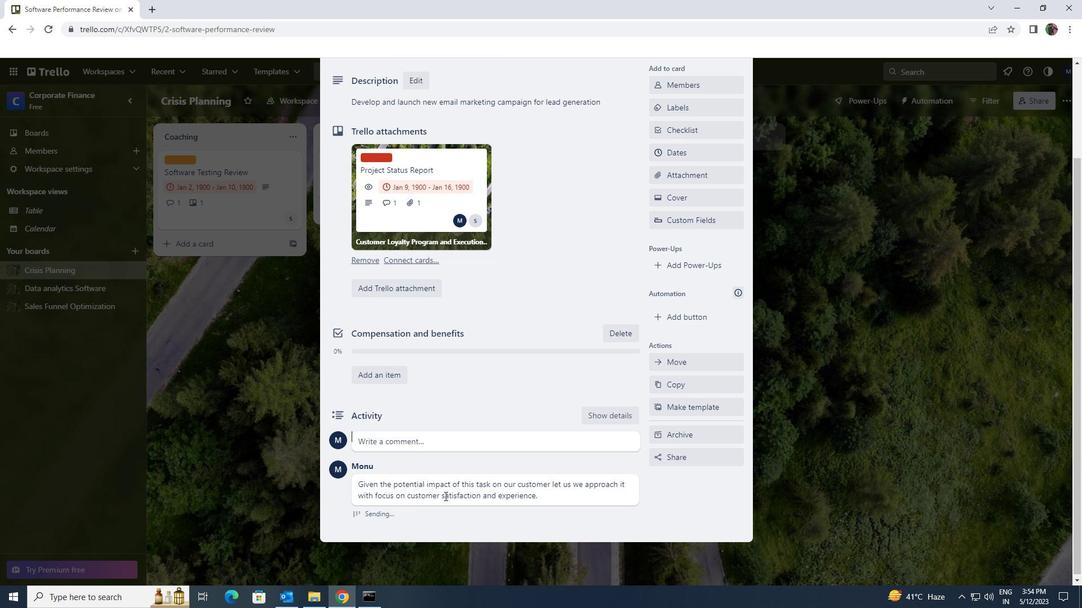 
Action: Mouse scrolled (533, 479) with delta (0, 0)
Screenshot: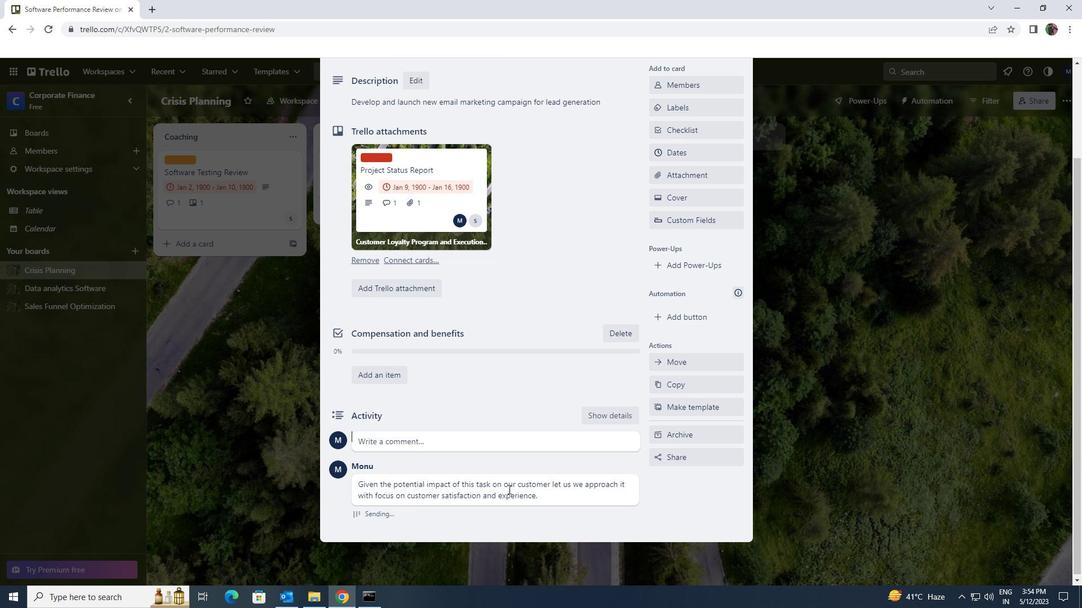 
Action: Mouse moved to (533, 478)
Screenshot: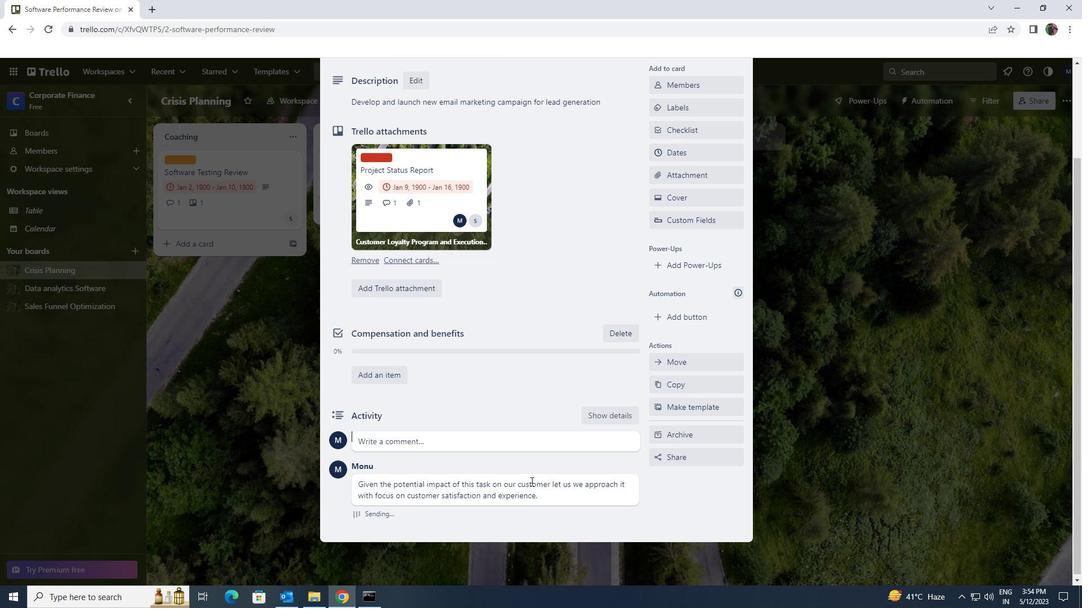 
Action: Mouse scrolled (533, 479) with delta (0, 0)
Screenshot: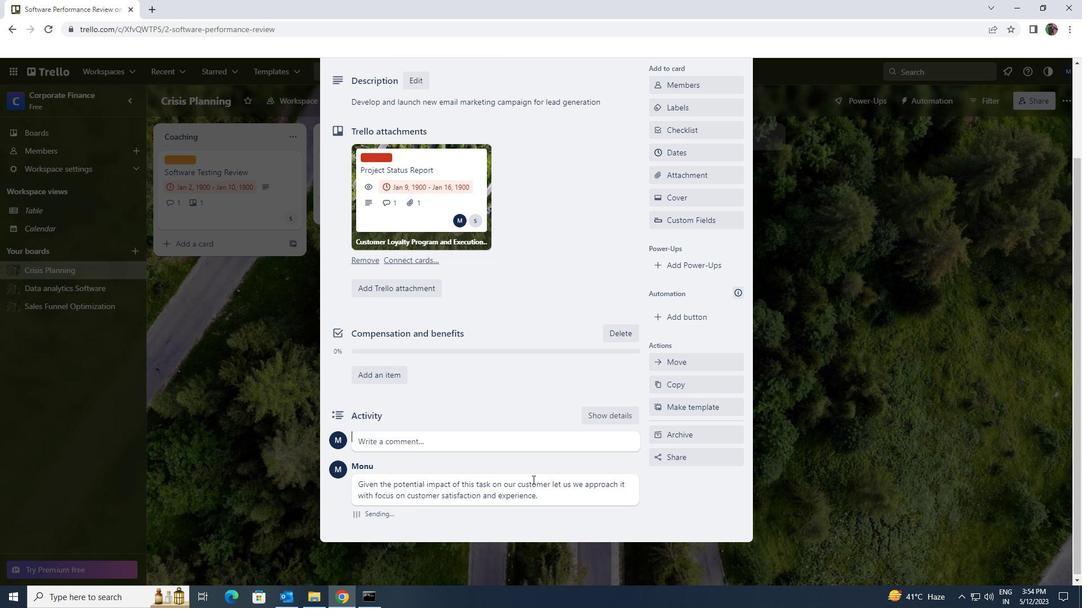 
Action: Mouse moved to (530, 475)
Screenshot: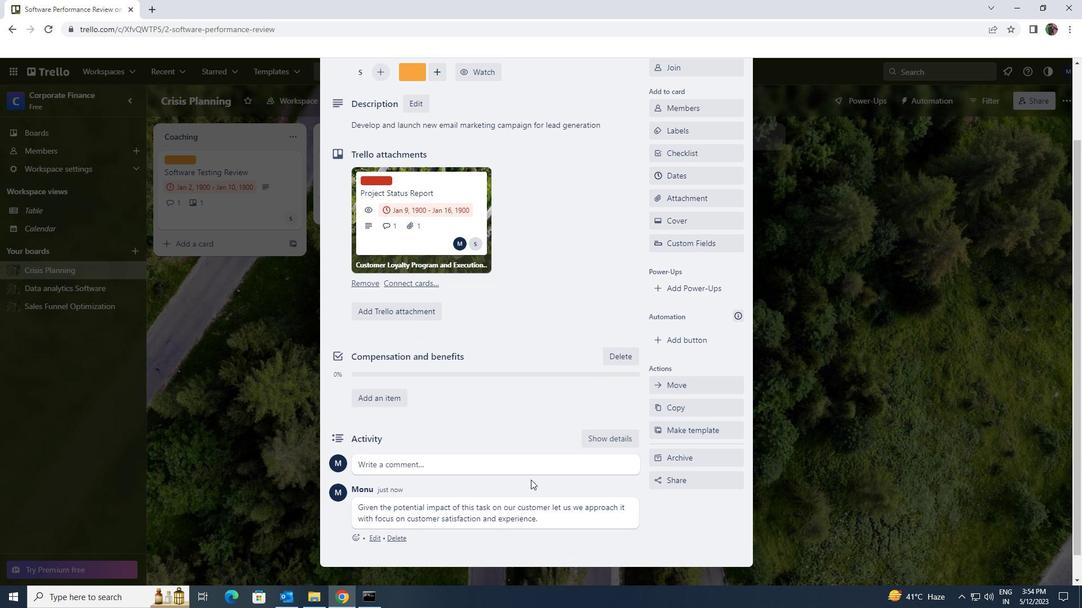 
Action: Mouse scrolled (530, 476) with delta (0, 0)
Screenshot: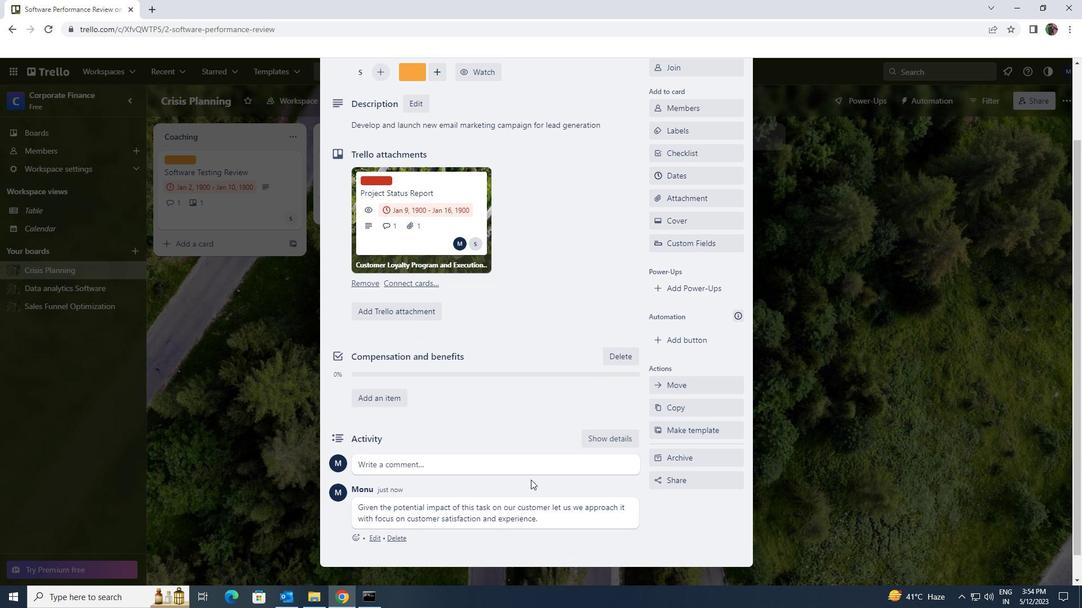 
Action: Mouse scrolled (530, 476) with delta (0, 0)
Screenshot: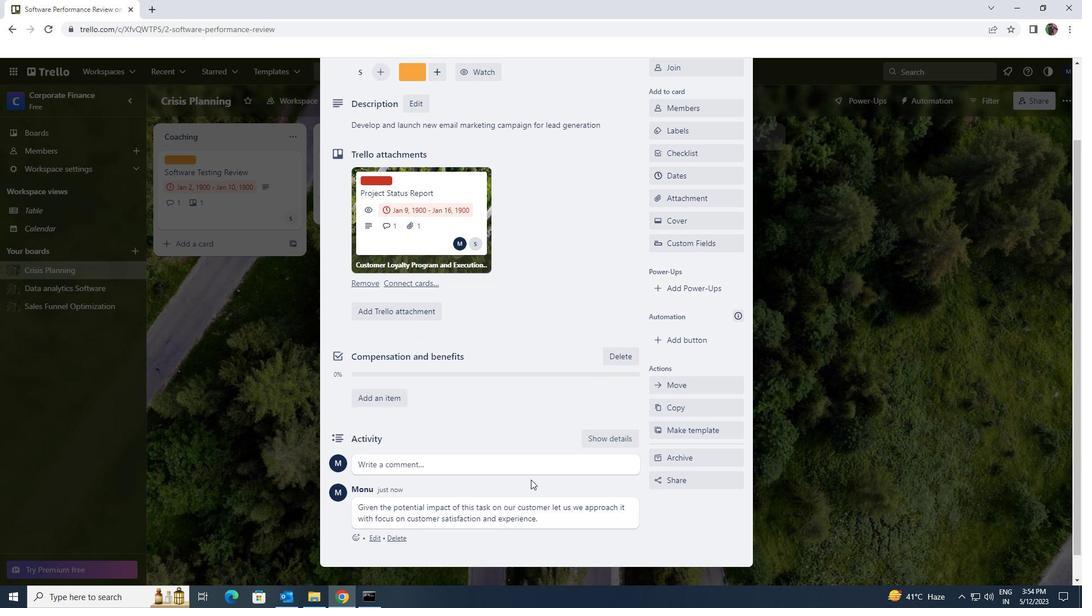 
Action: Mouse moved to (667, 267)
Screenshot: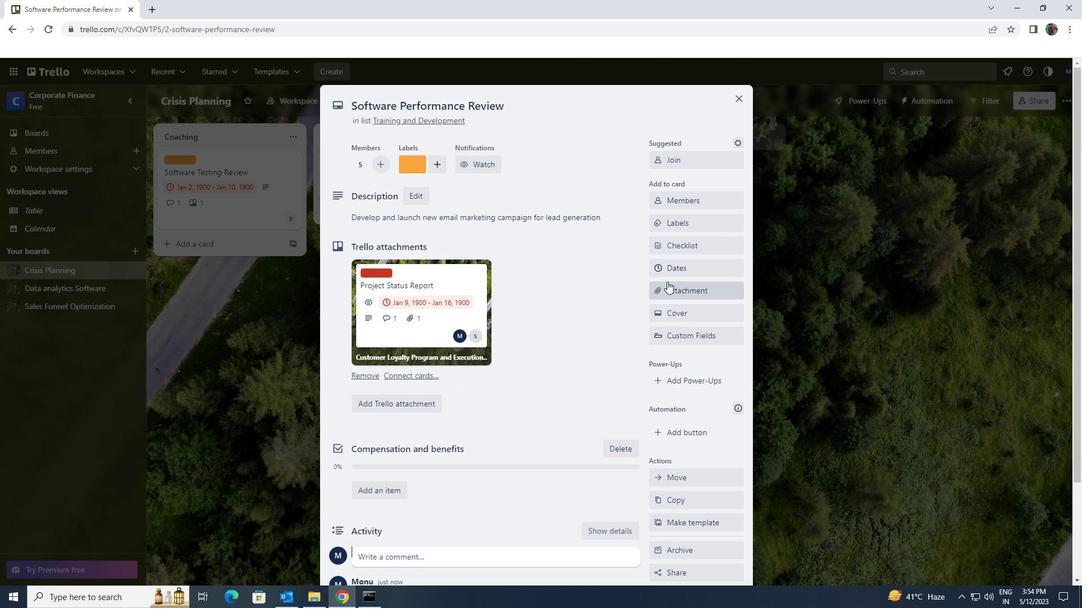 
Action: Mouse pressed left at (667, 267)
Screenshot: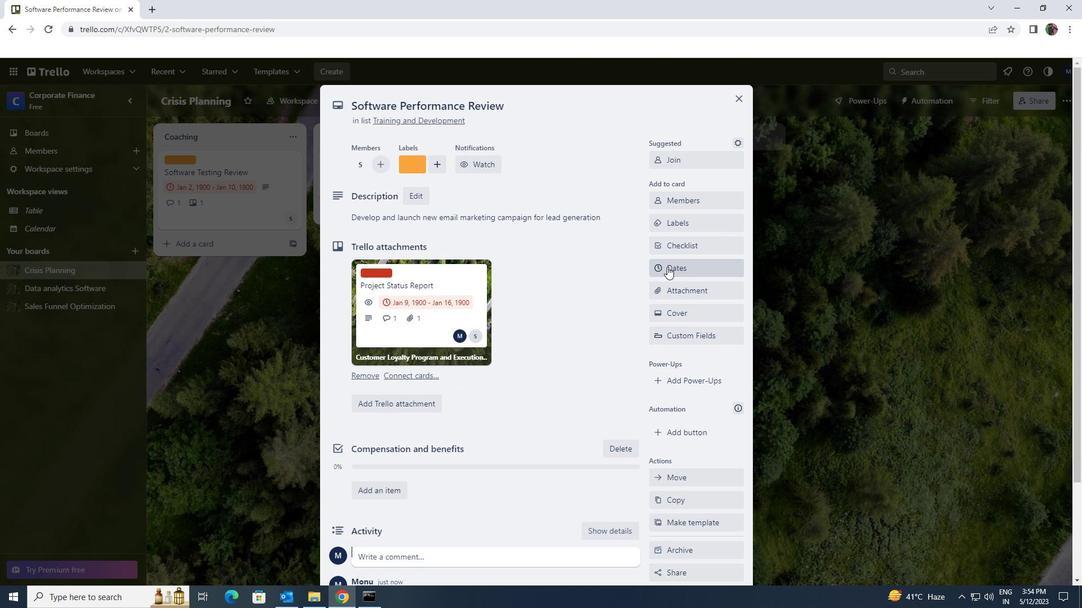 
Action: Mouse moved to (658, 299)
Screenshot: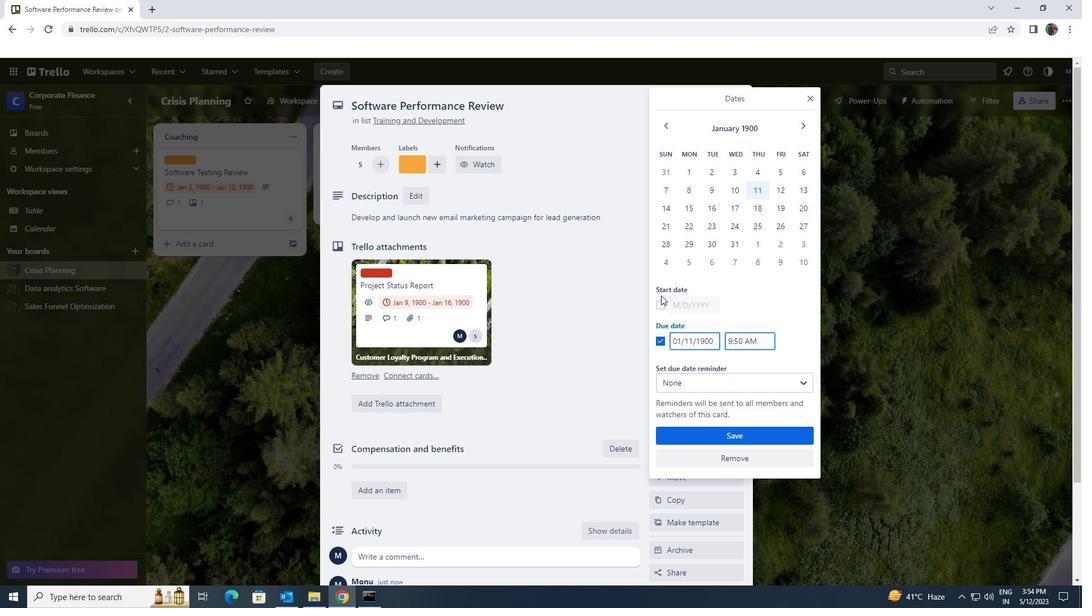 
Action: Mouse pressed left at (658, 299)
Screenshot: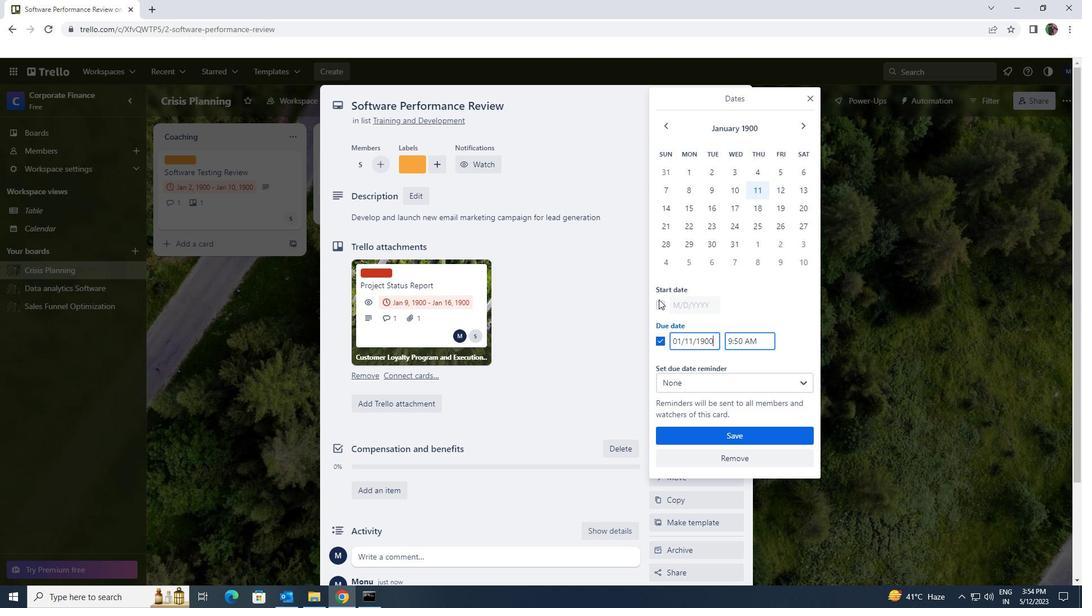 
Action: Mouse moved to (713, 307)
Screenshot: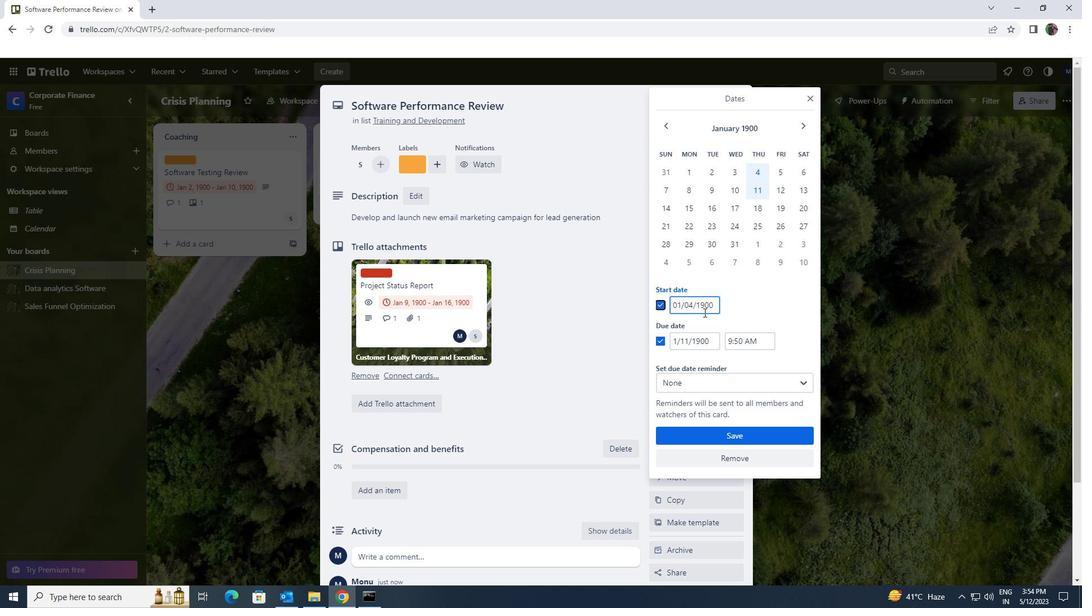 
Action: Mouse pressed left at (713, 307)
Screenshot: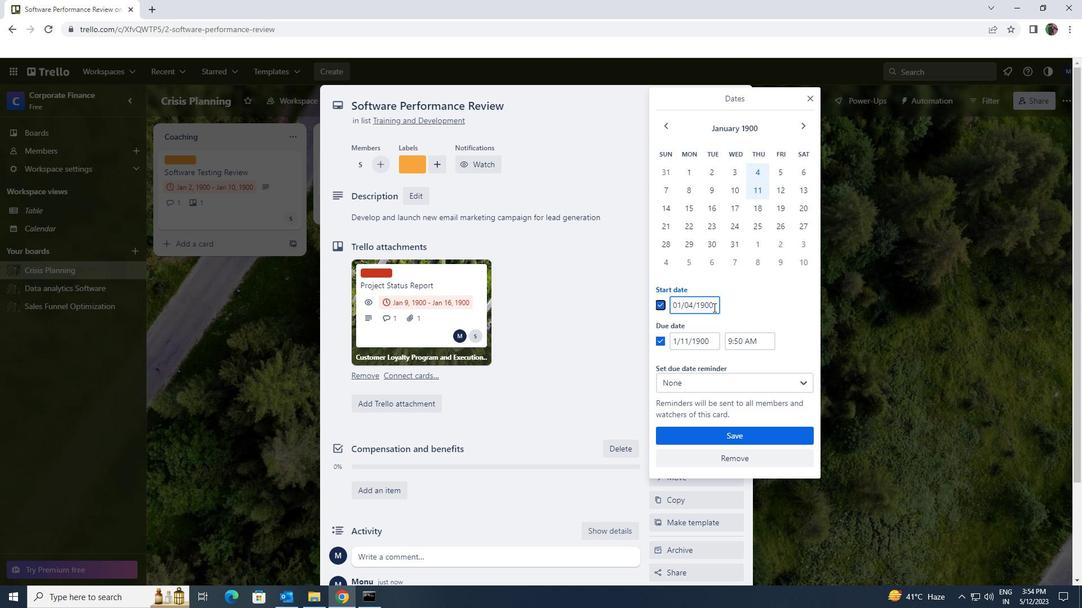 
Action: Mouse moved to (661, 310)
Screenshot: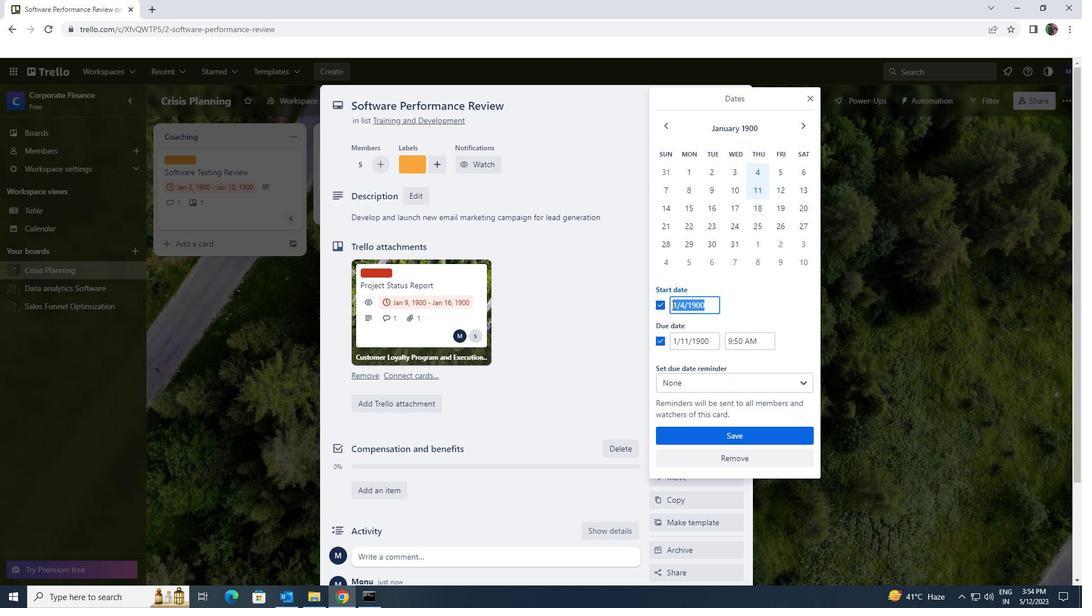 
Action: Key pressed 1/5/1900
Screenshot: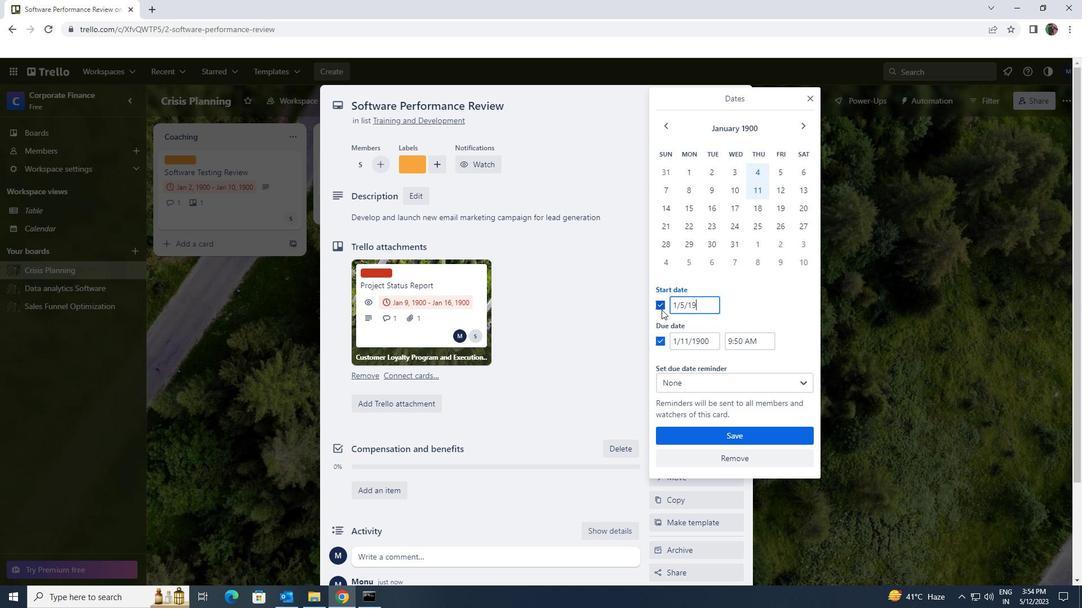 
Action: Mouse moved to (710, 341)
Screenshot: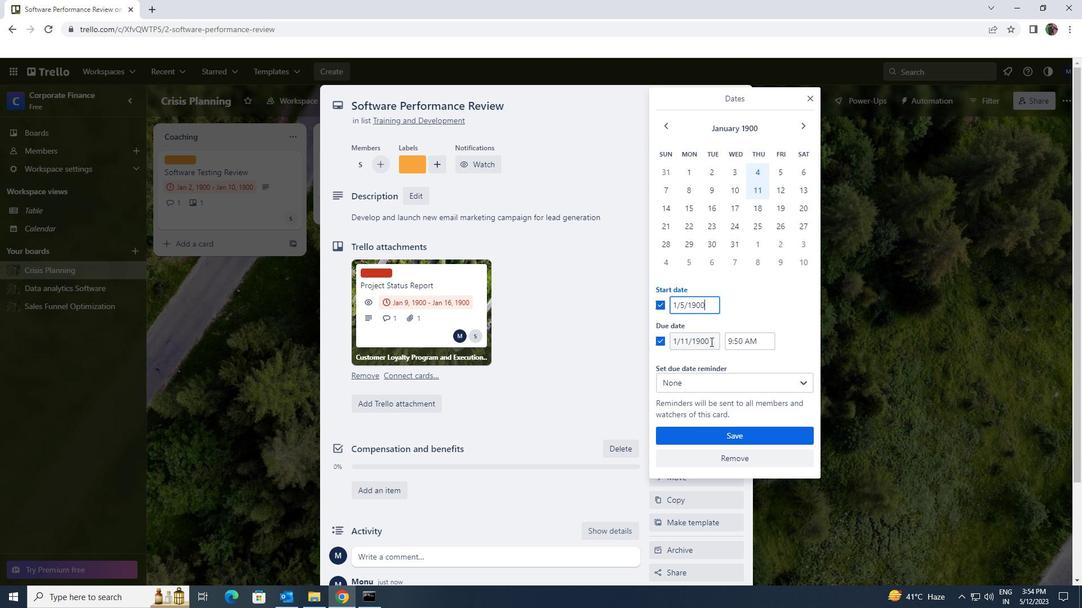 
Action: Mouse pressed left at (710, 341)
Screenshot: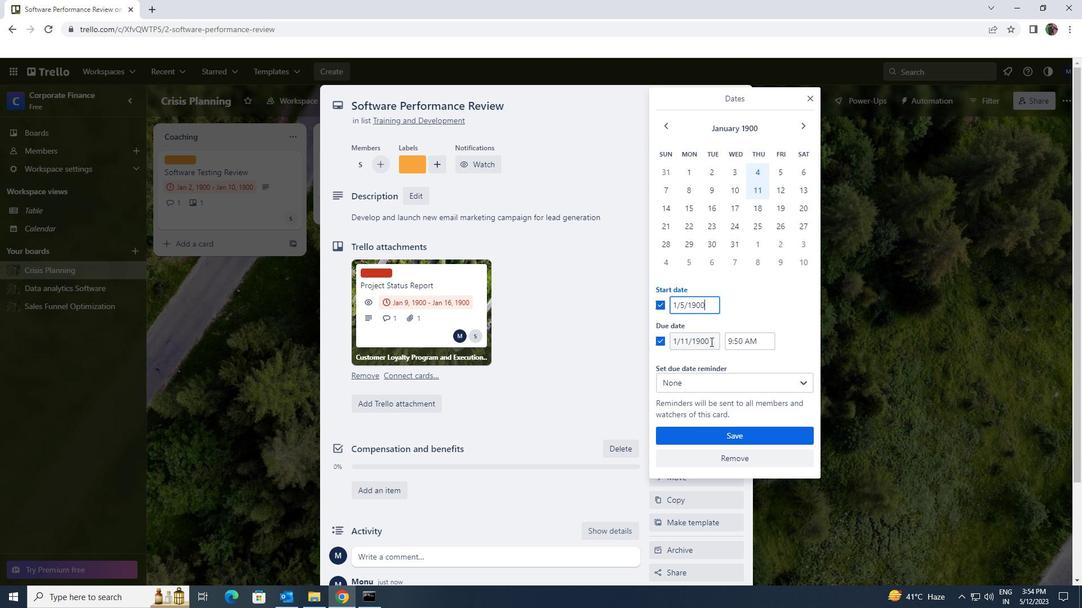 
Action: Mouse moved to (539, 353)
Screenshot: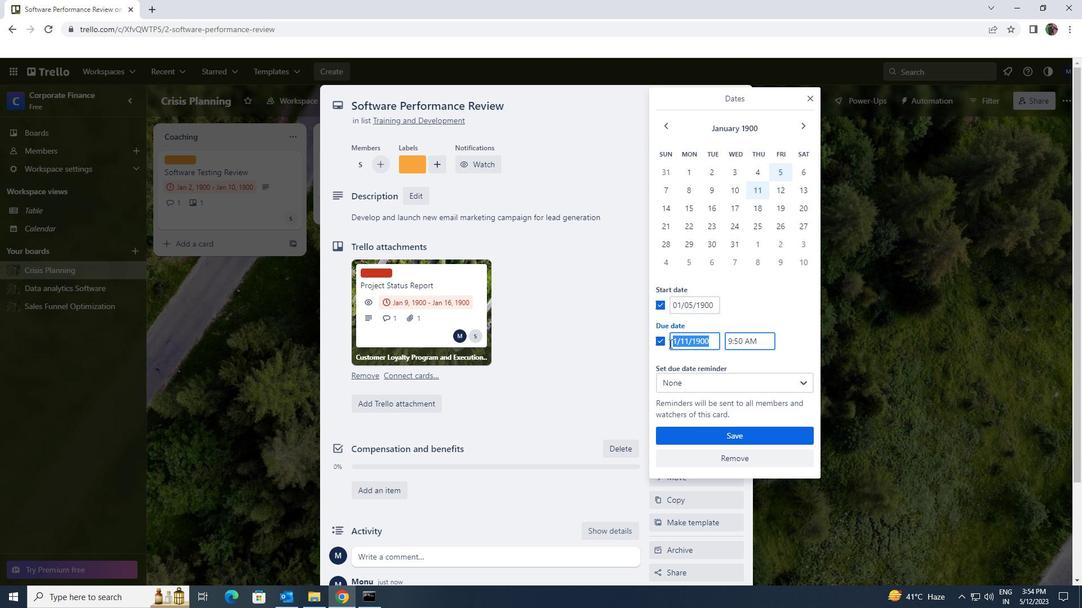 
Action: Key pressed 1/12/1900
Screenshot: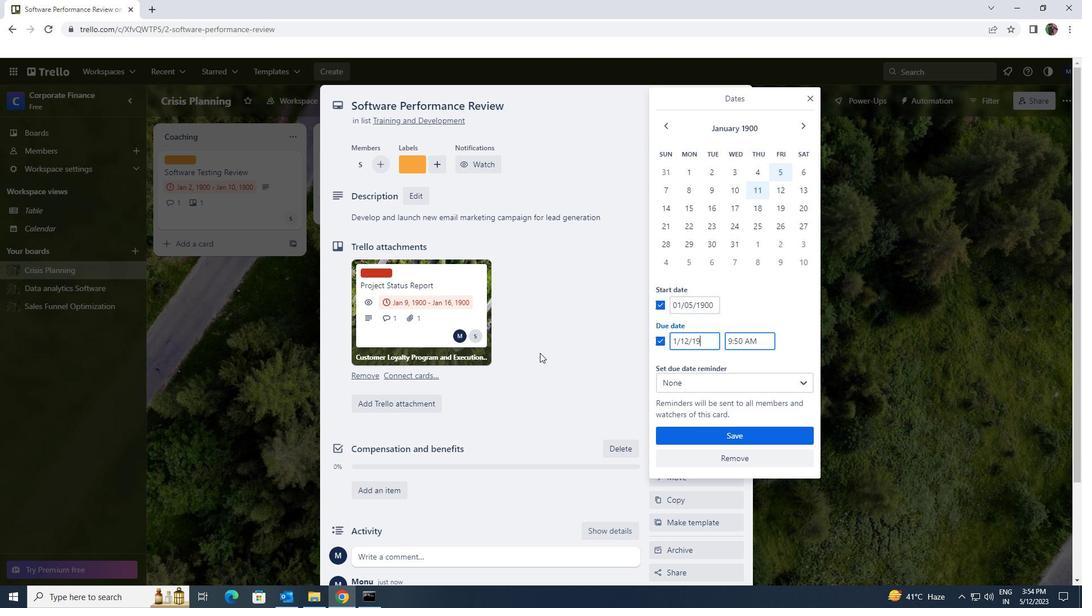
Action: Mouse moved to (698, 440)
Screenshot: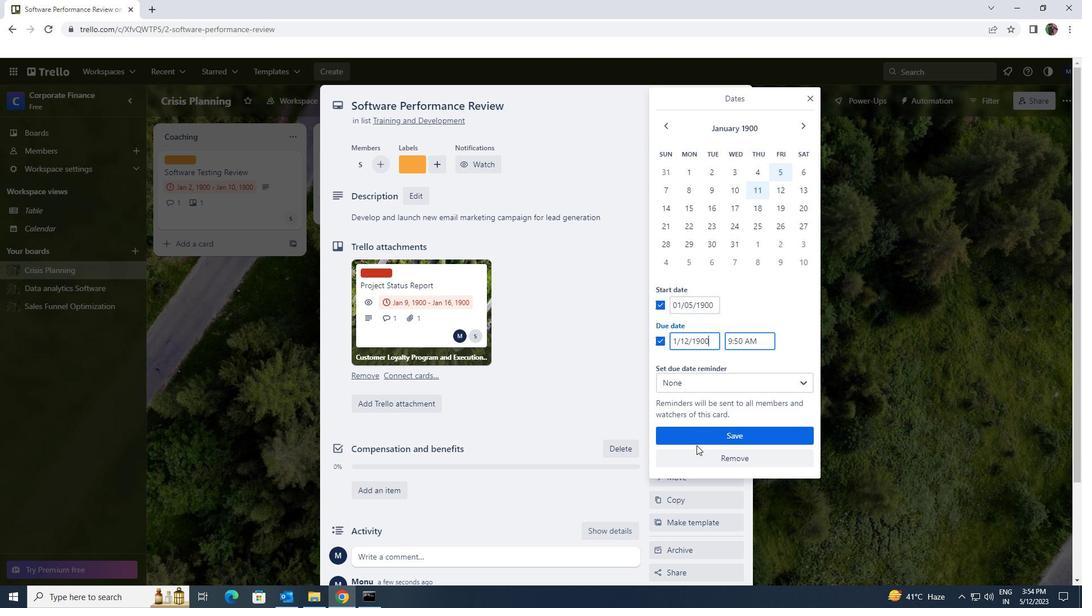 
Action: Mouse pressed left at (698, 440)
Screenshot: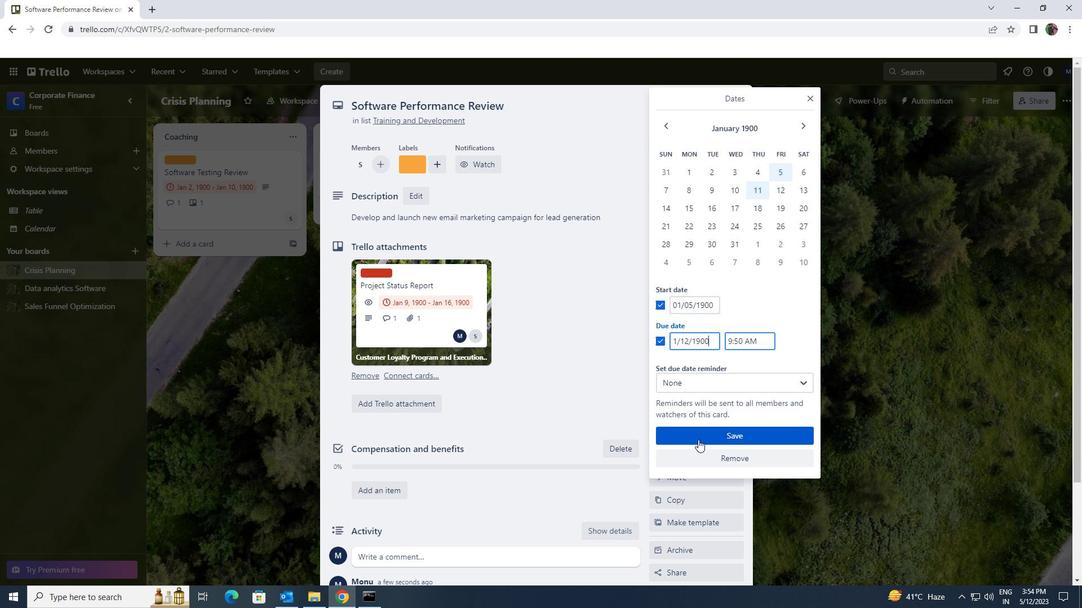 
